 Task: Add a signature Isabelle Ramirez containing With heartfelt thanks and warm wishes, Isabelle Ramirez to email address softage.5@softage.net and add a label Holiday cards
Action: Mouse moved to (971, 57)
Screenshot: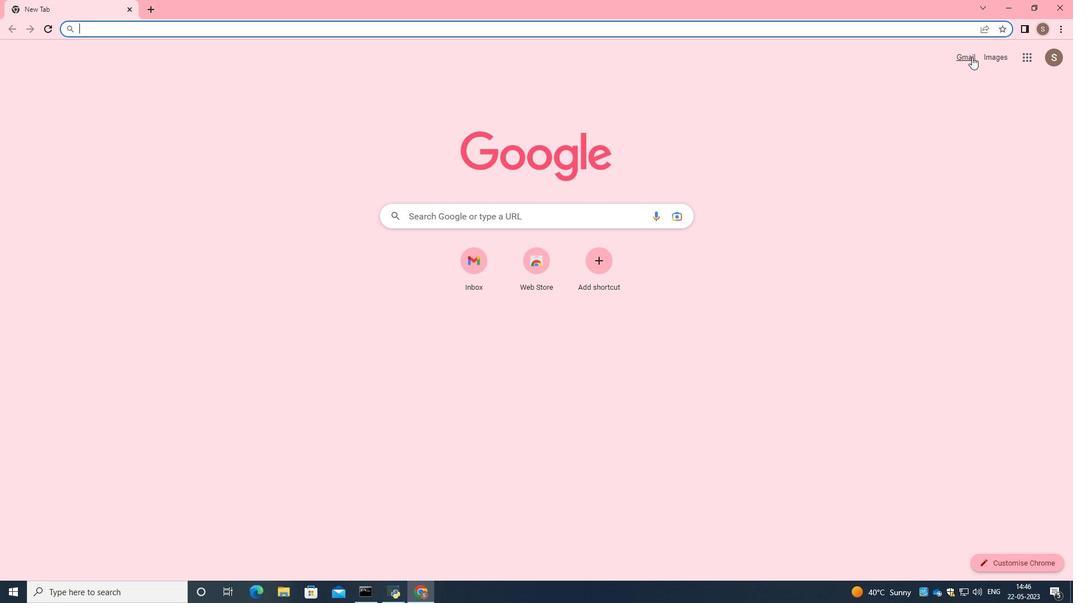 
Action: Mouse pressed left at (971, 57)
Screenshot: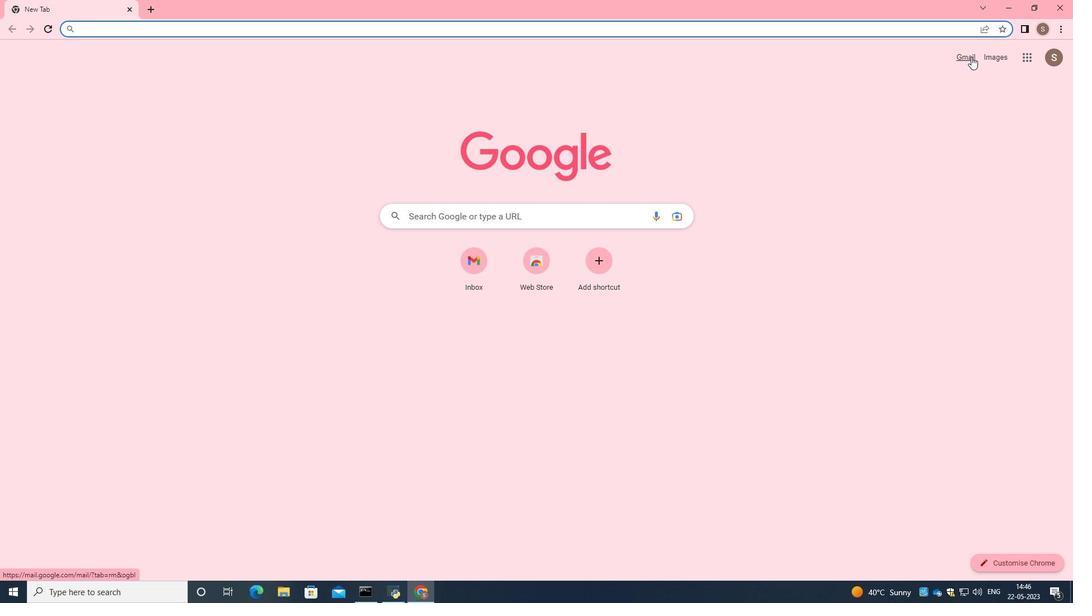 
Action: Mouse moved to (945, 77)
Screenshot: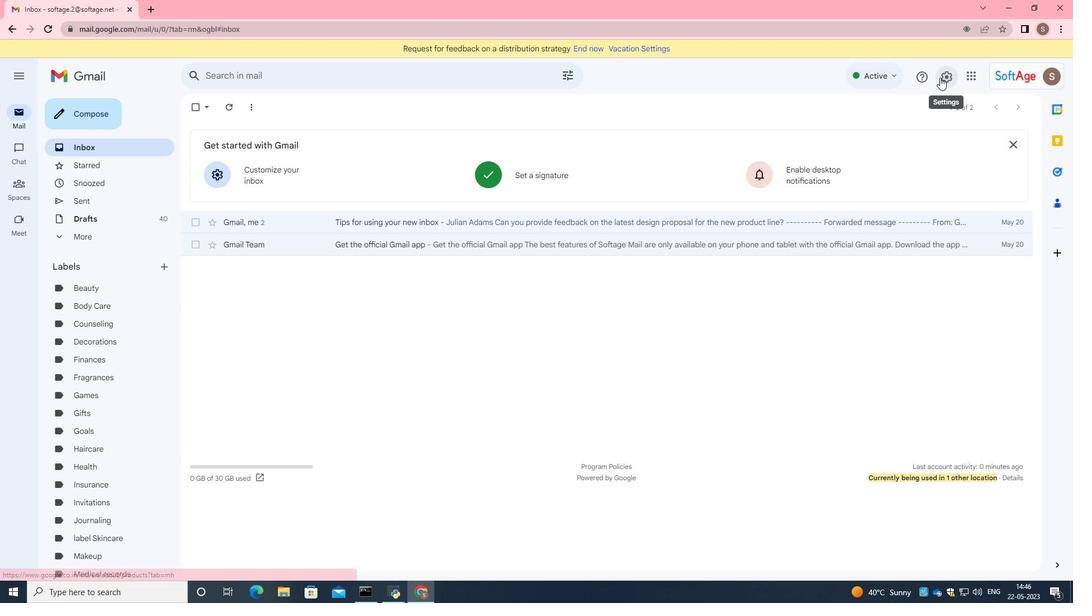 
Action: Mouse pressed left at (945, 77)
Screenshot: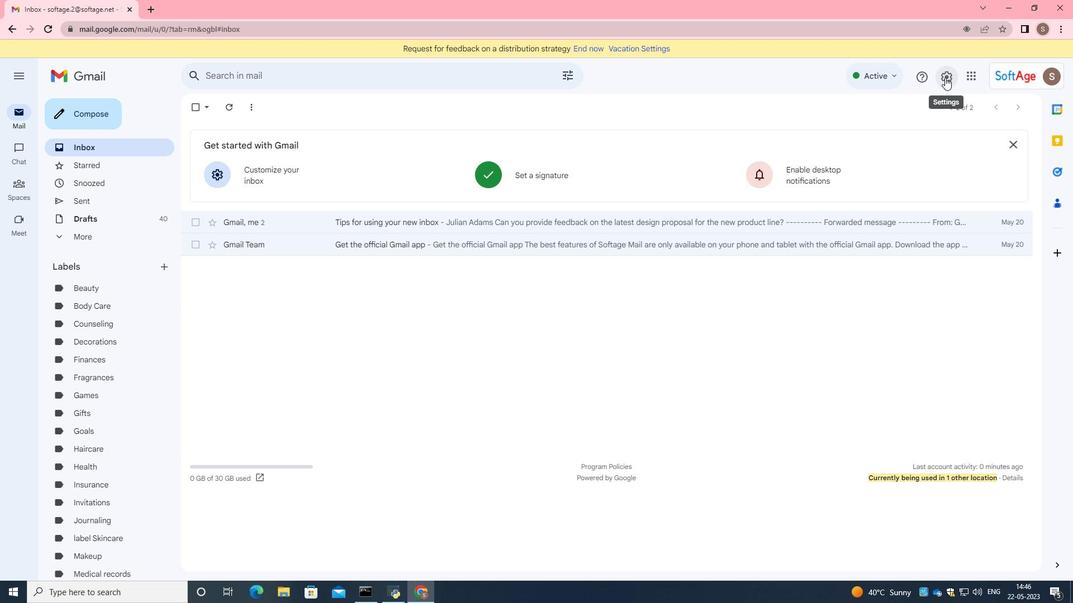 
Action: Mouse moved to (933, 127)
Screenshot: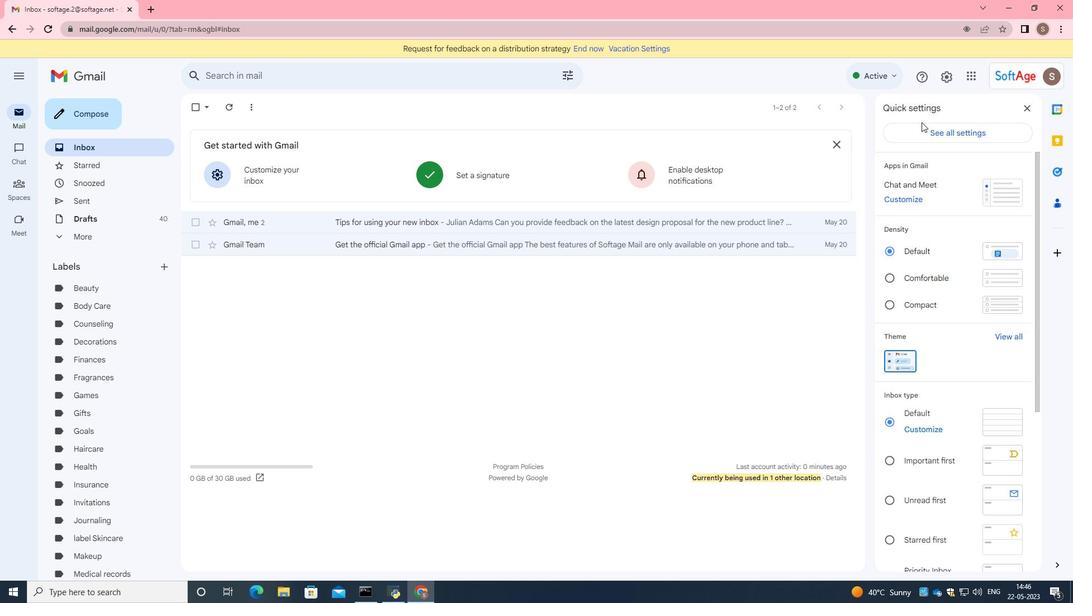 
Action: Mouse pressed left at (933, 127)
Screenshot: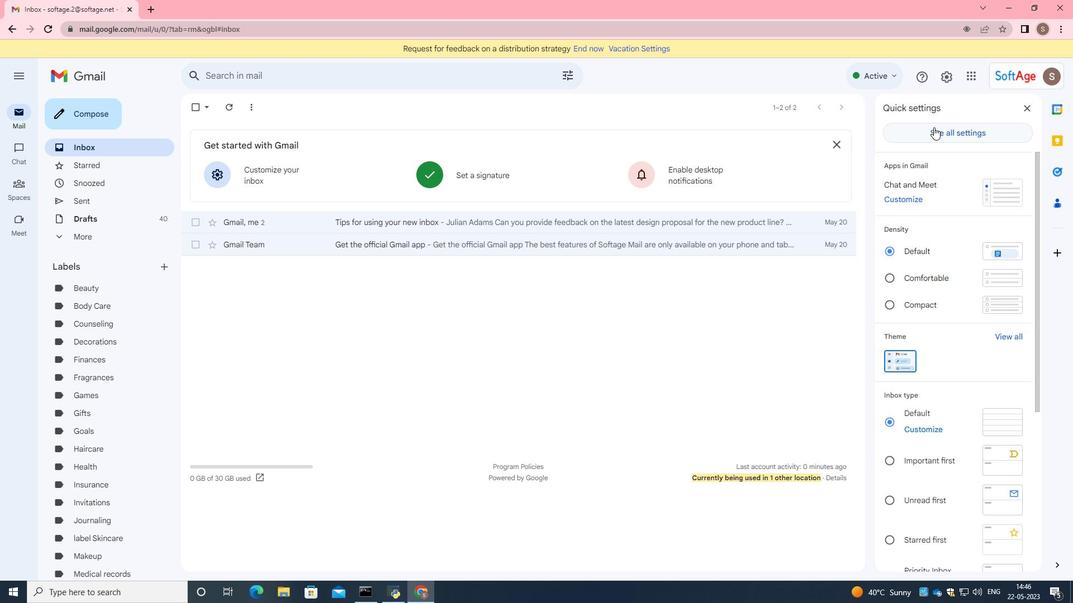 
Action: Mouse moved to (891, 249)
Screenshot: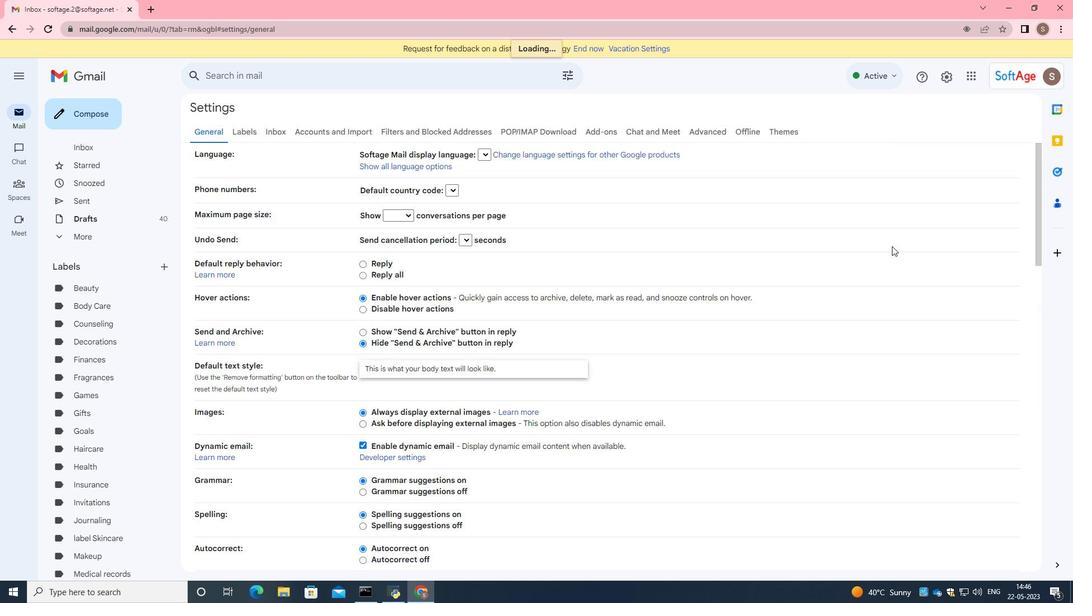 
Action: Mouse scrolled (891, 249) with delta (0, 0)
Screenshot: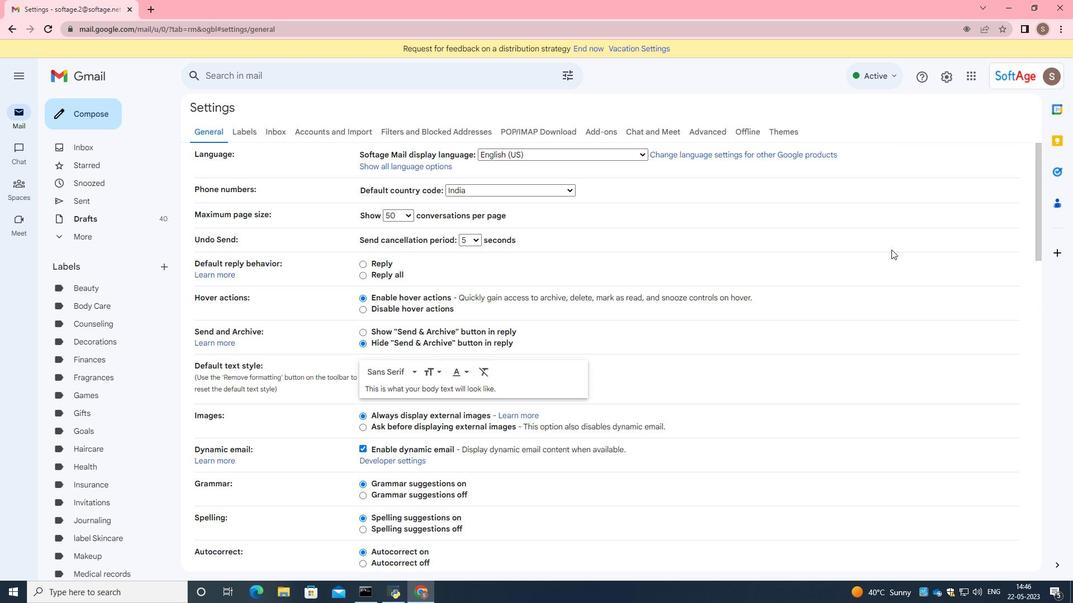 
Action: Mouse scrolled (891, 249) with delta (0, 0)
Screenshot: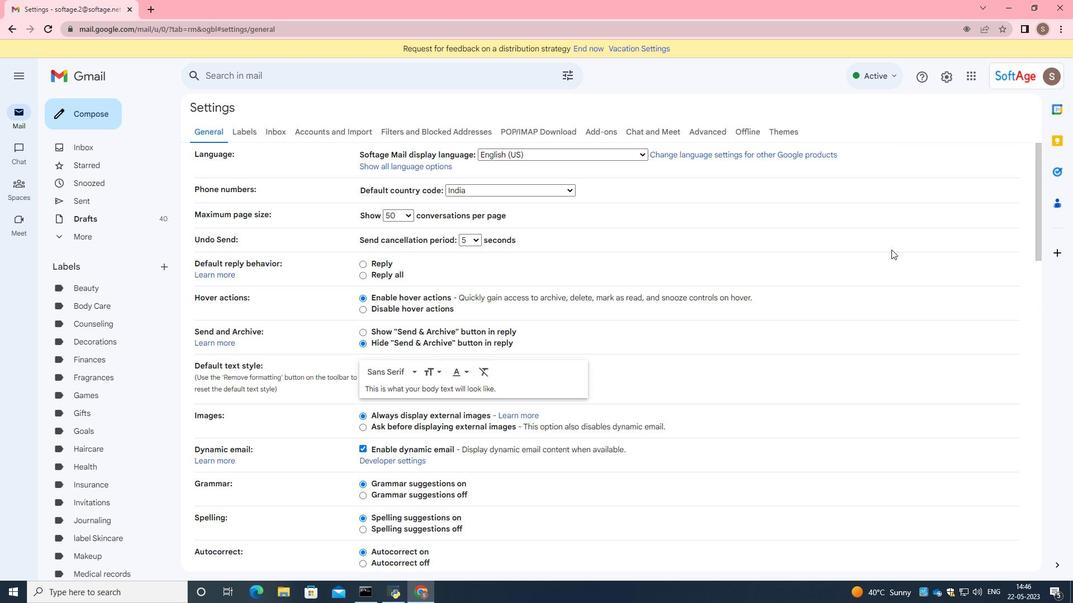 
Action: Mouse scrolled (891, 249) with delta (0, 0)
Screenshot: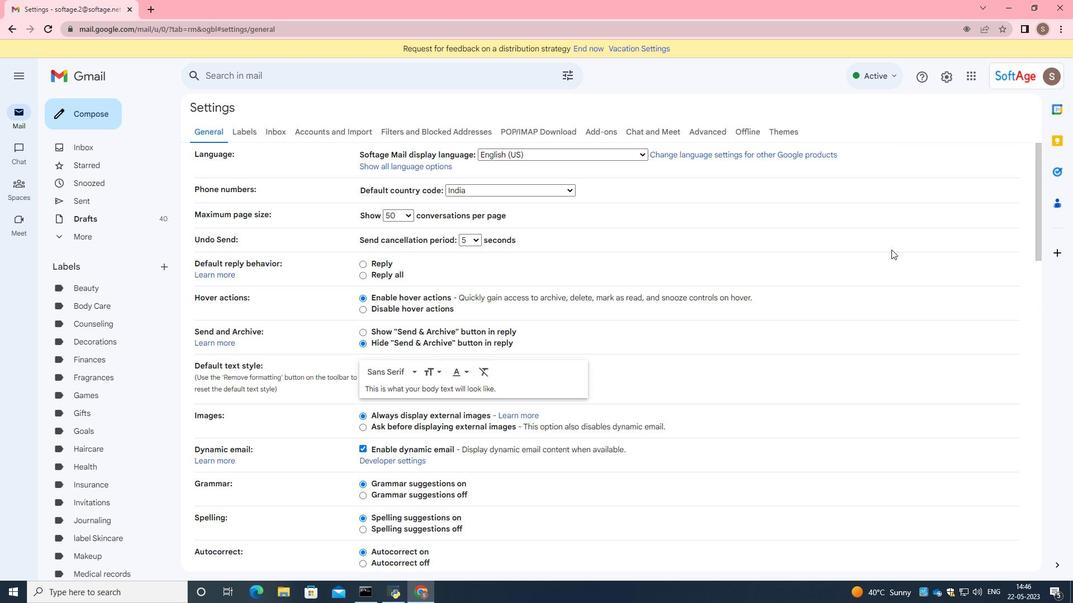 
Action: Mouse scrolled (891, 249) with delta (0, 0)
Screenshot: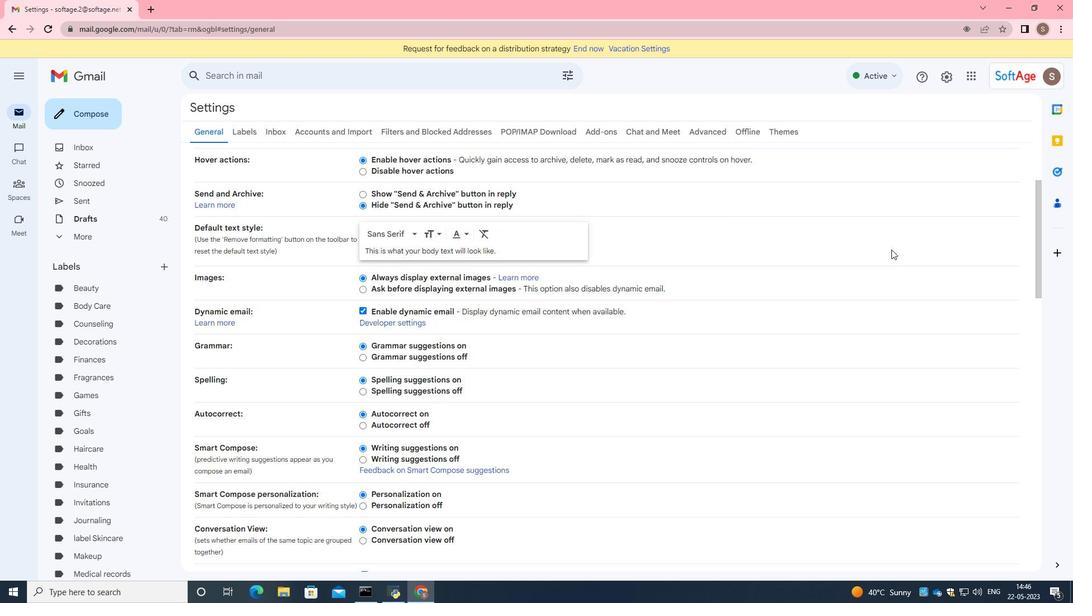 
Action: Mouse scrolled (891, 249) with delta (0, 0)
Screenshot: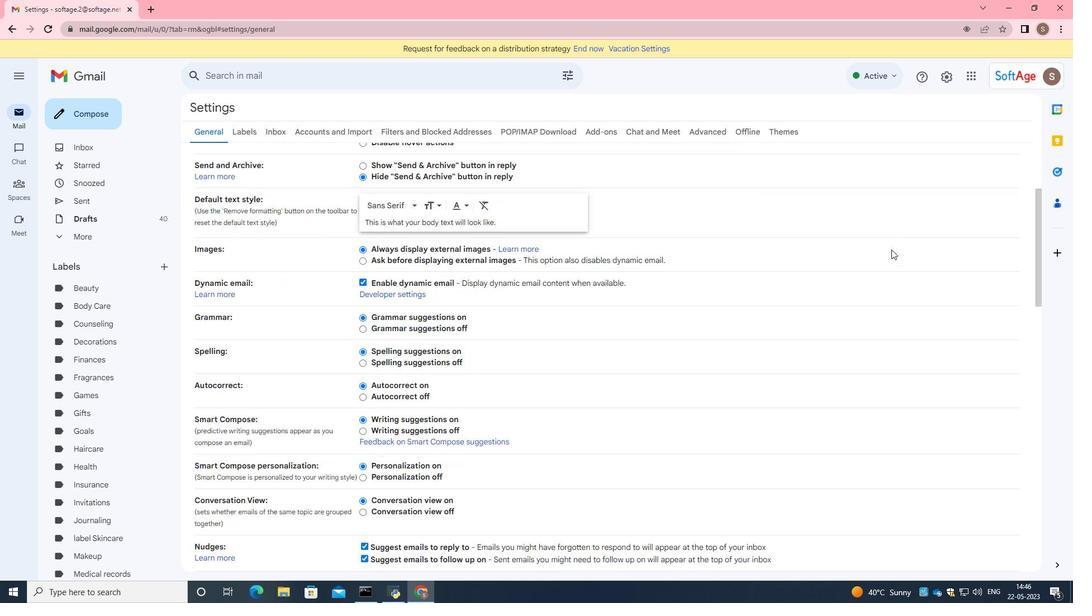 
Action: Mouse scrolled (891, 249) with delta (0, 0)
Screenshot: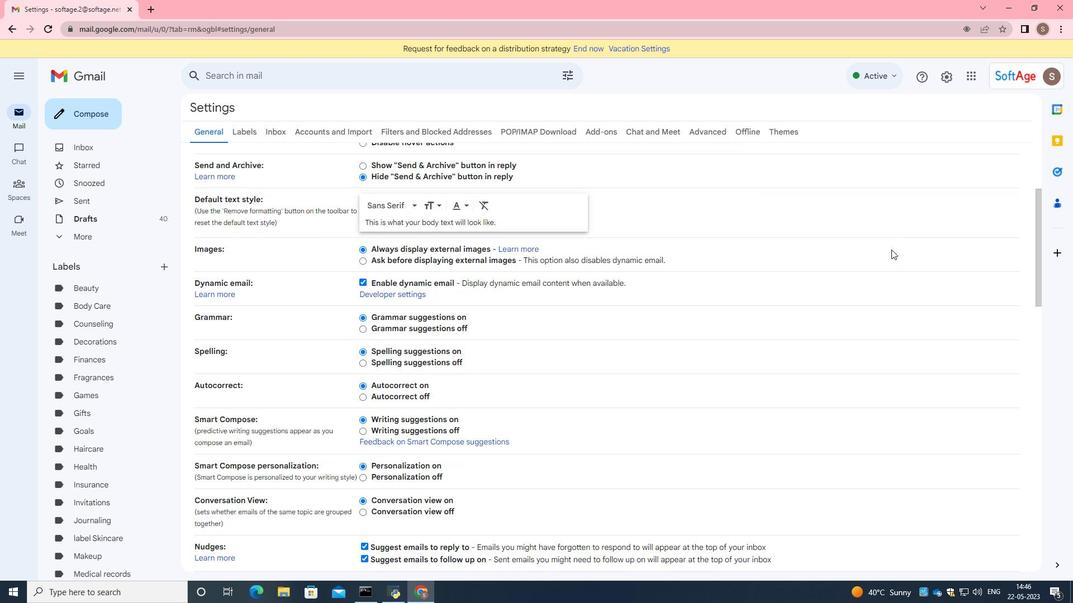
Action: Mouse scrolled (891, 249) with delta (0, 0)
Screenshot: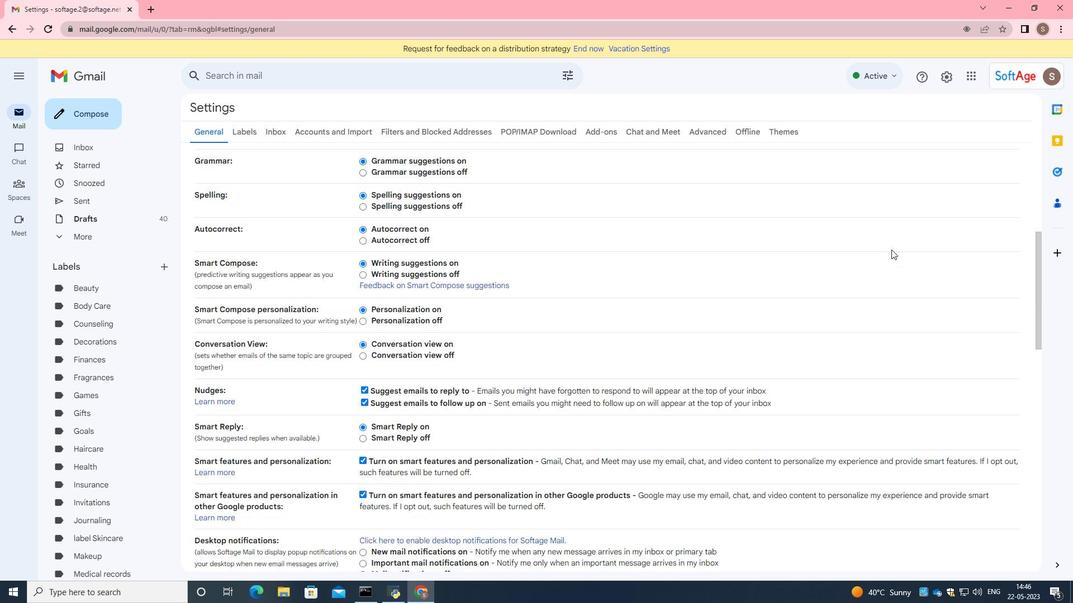 
Action: Mouse scrolled (891, 249) with delta (0, 0)
Screenshot: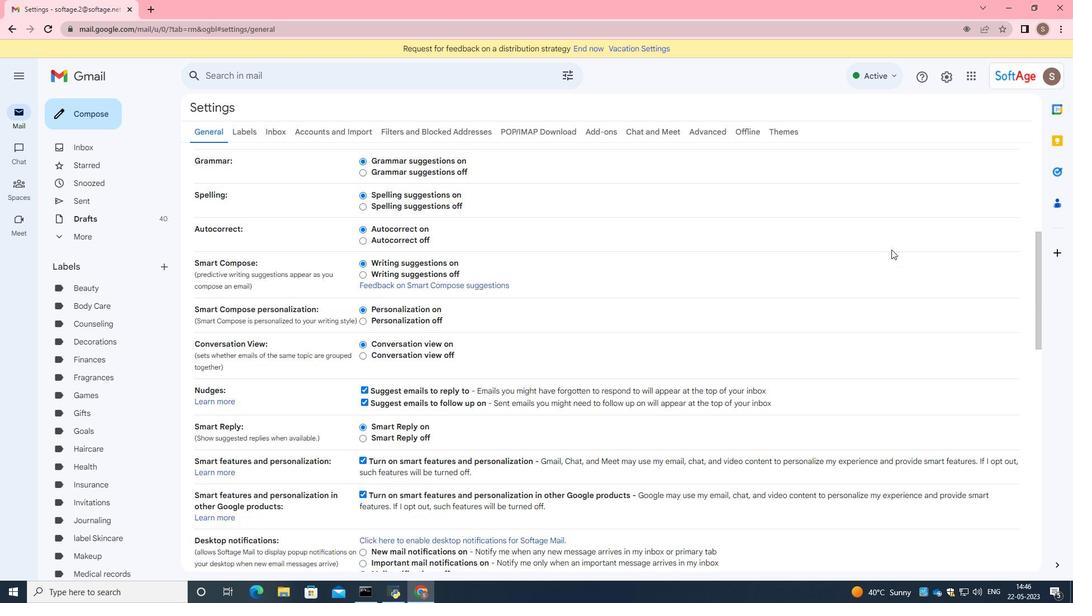 
Action: Mouse scrolled (891, 249) with delta (0, 0)
Screenshot: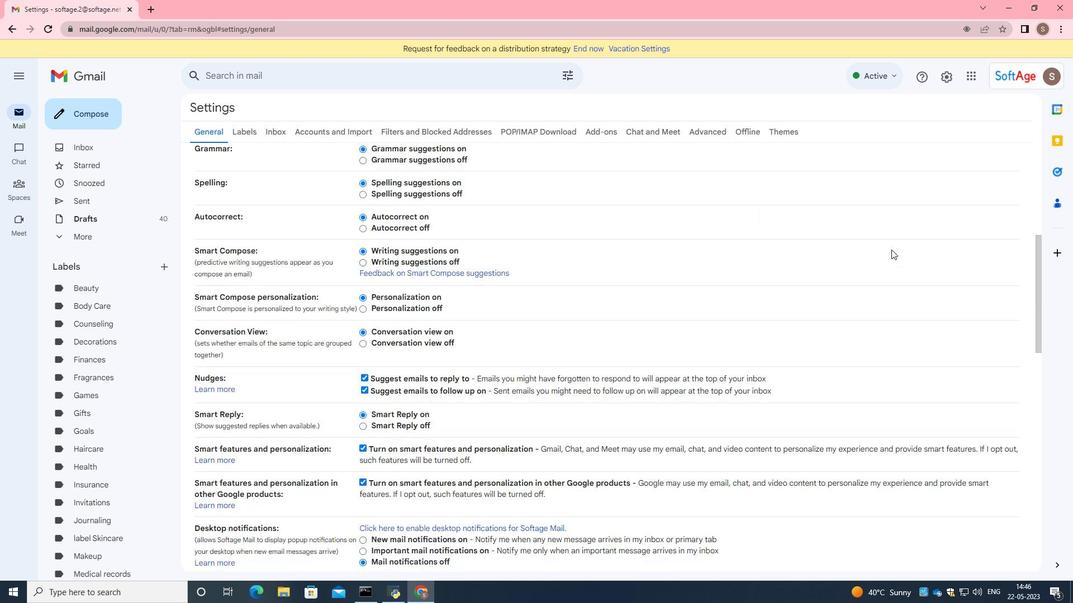 
Action: Mouse scrolled (891, 249) with delta (0, 0)
Screenshot: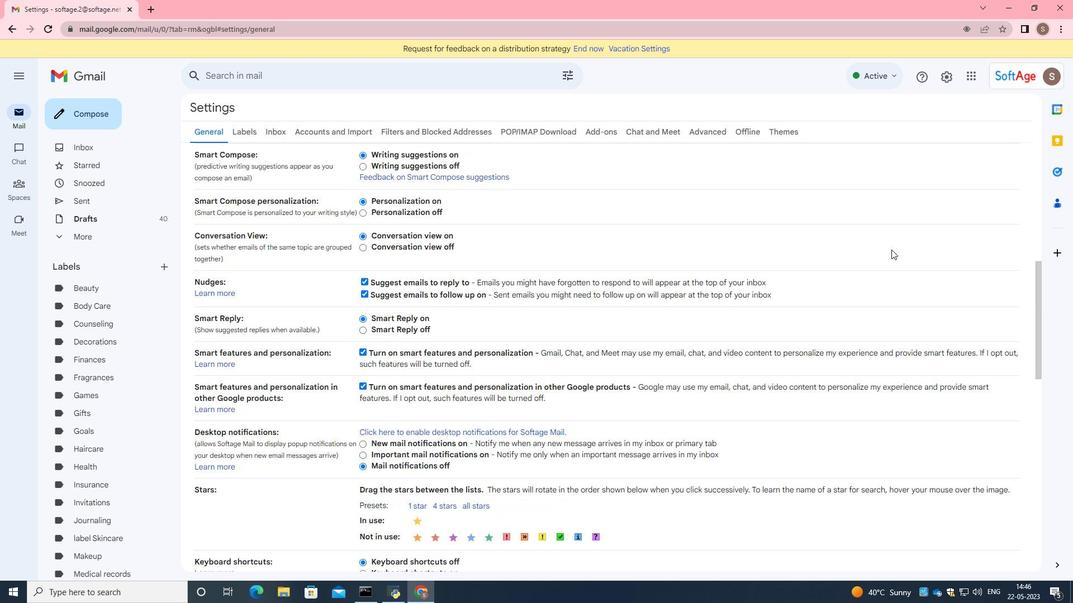 
Action: Mouse scrolled (891, 249) with delta (0, 0)
Screenshot: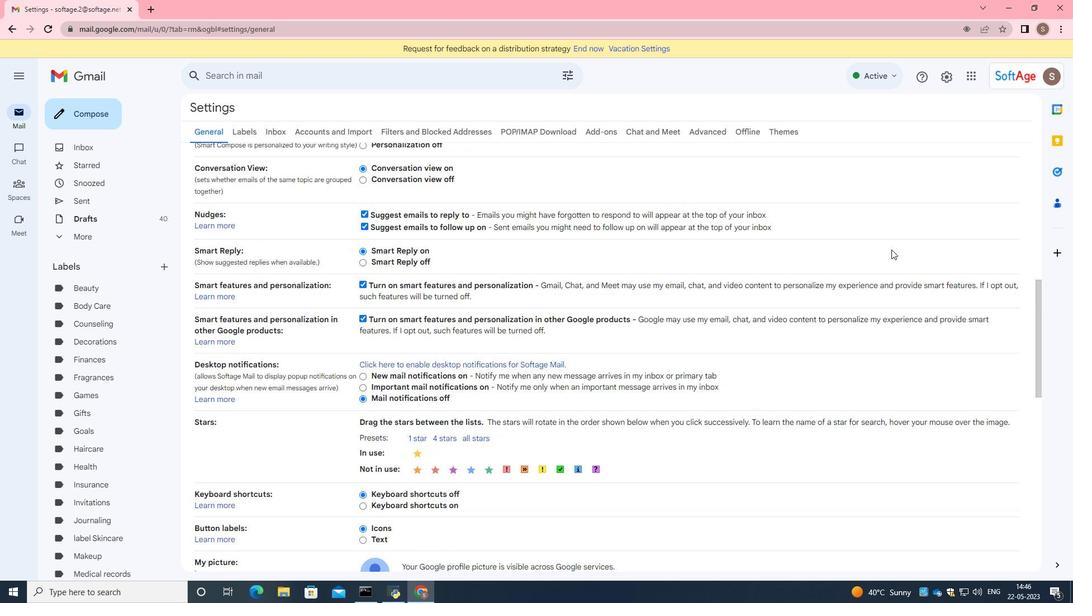 
Action: Mouse scrolled (891, 249) with delta (0, 0)
Screenshot: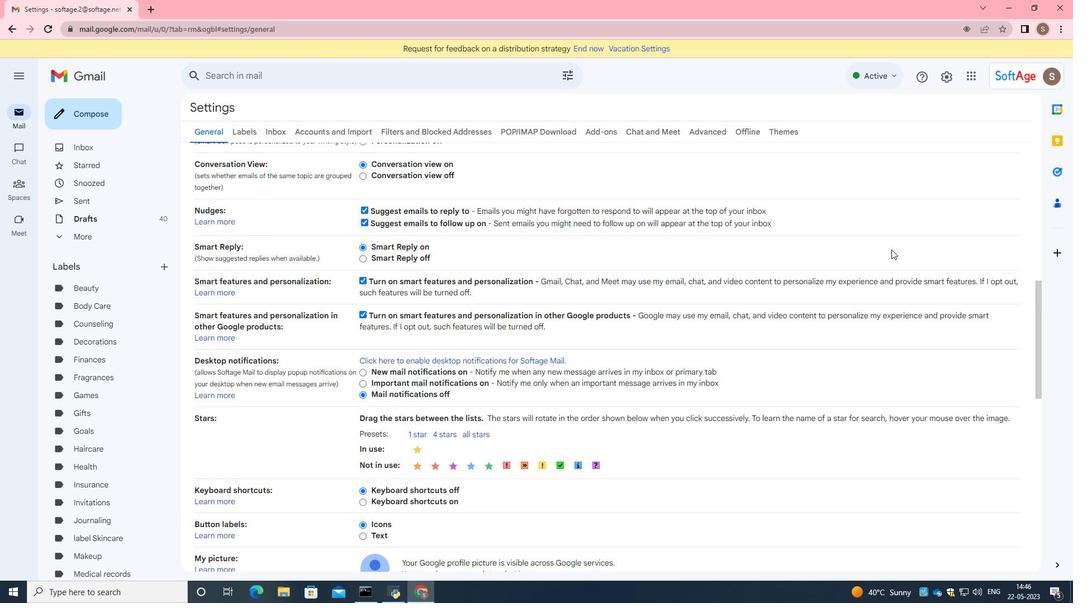 
Action: Mouse moved to (660, 420)
Screenshot: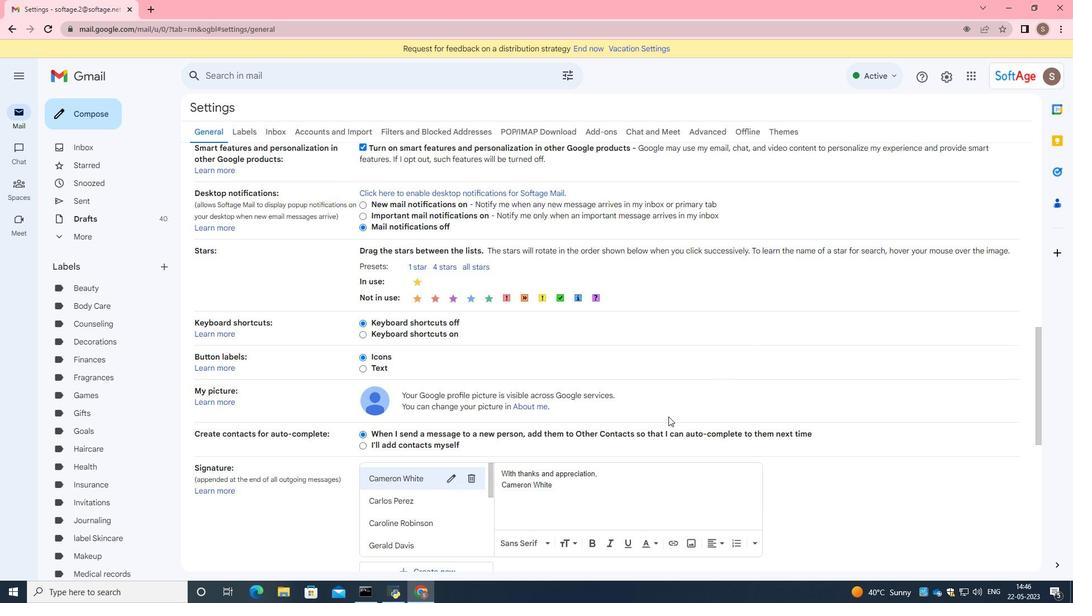 
Action: Mouse scrolled (660, 419) with delta (0, 0)
Screenshot: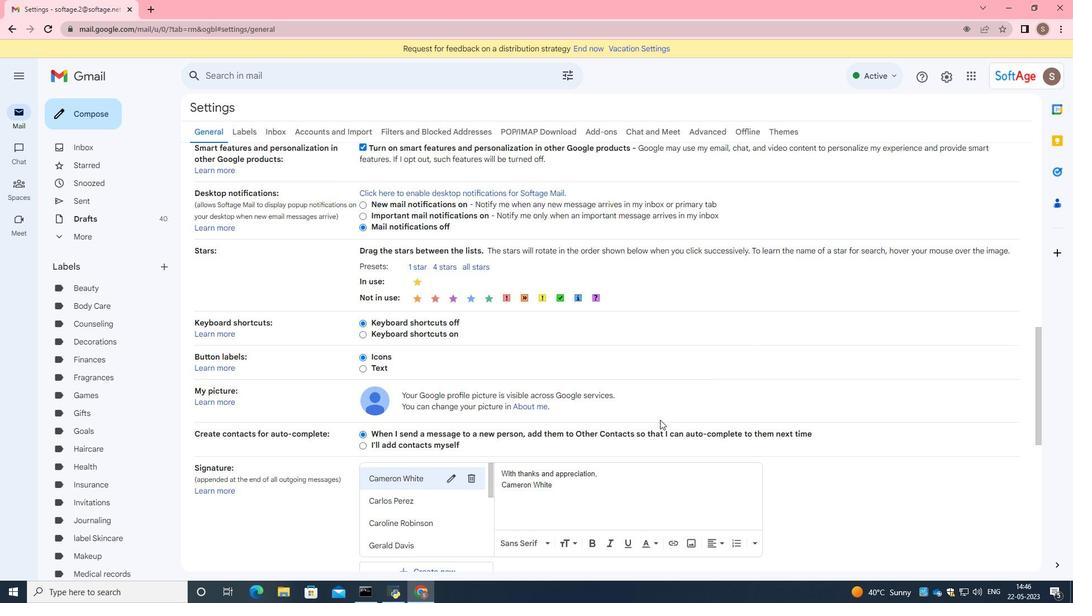 
Action: Mouse scrolled (660, 419) with delta (0, 0)
Screenshot: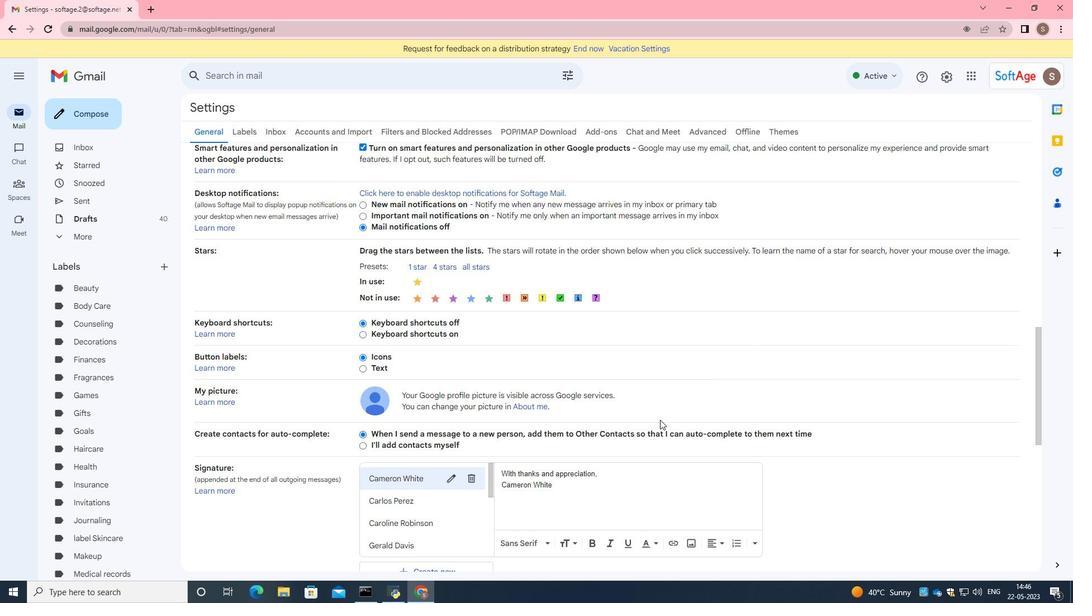 
Action: Mouse scrolled (660, 419) with delta (0, 0)
Screenshot: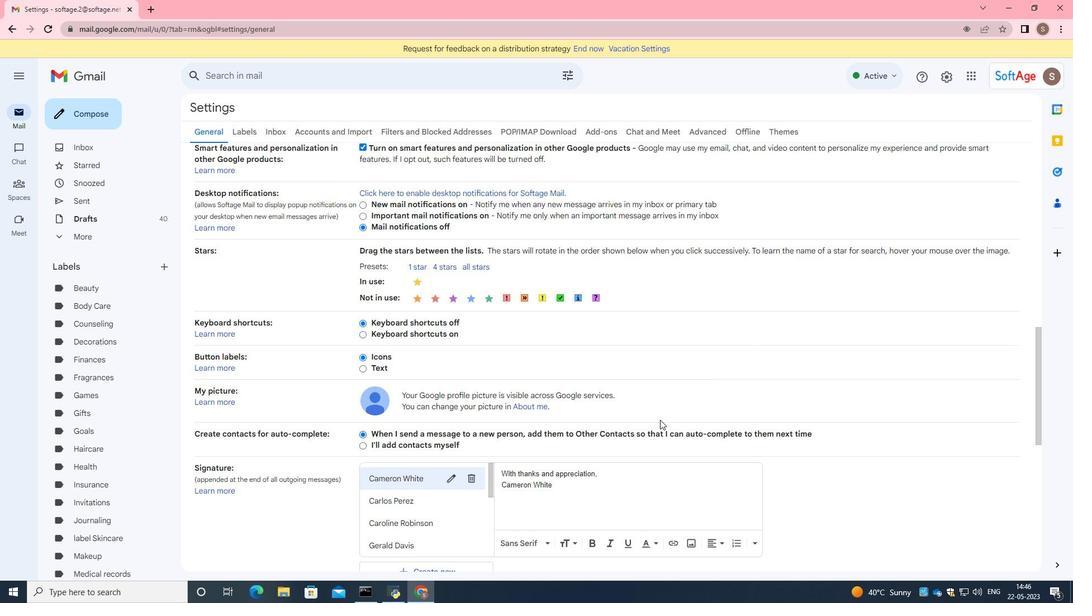 
Action: Mouse moved to (413, 405)
Screenshot: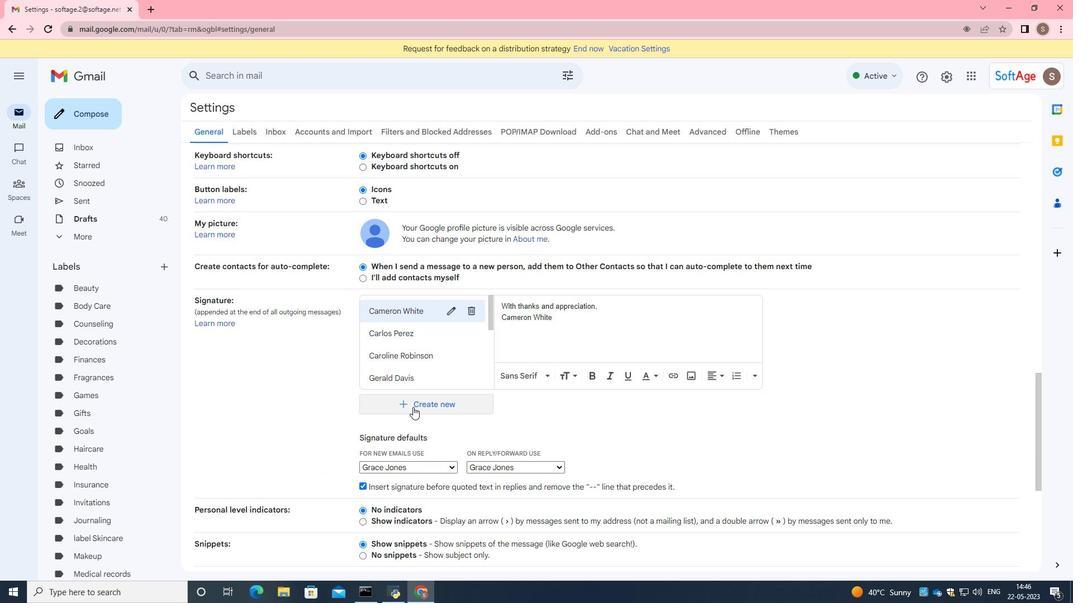 
Action: Mouse pressed left at (413, 405)
Screenshot: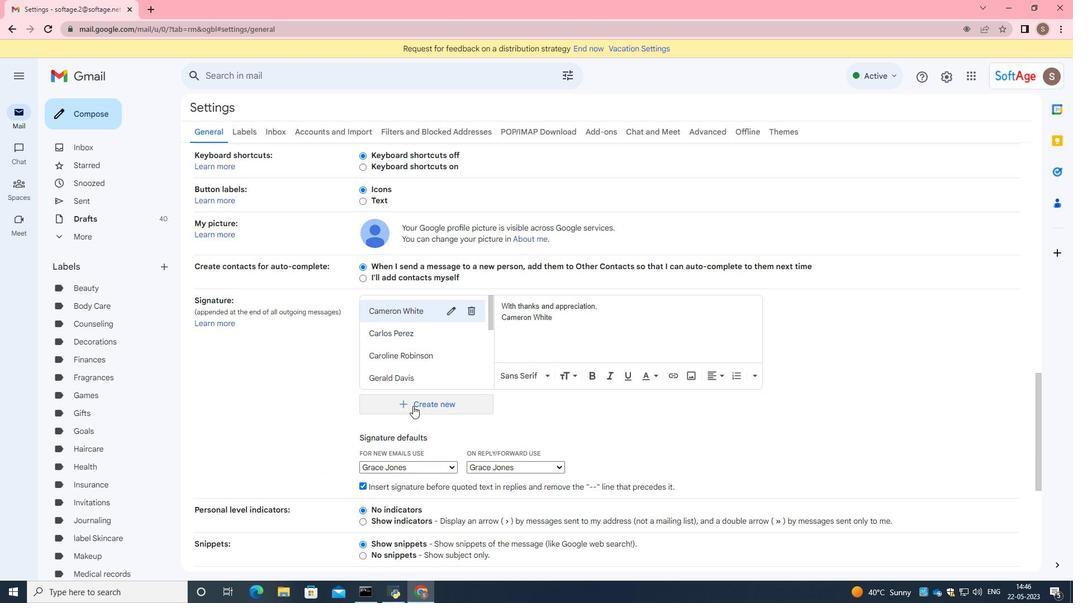 
Action: Mouse moved to (549, 305)
Screenshot: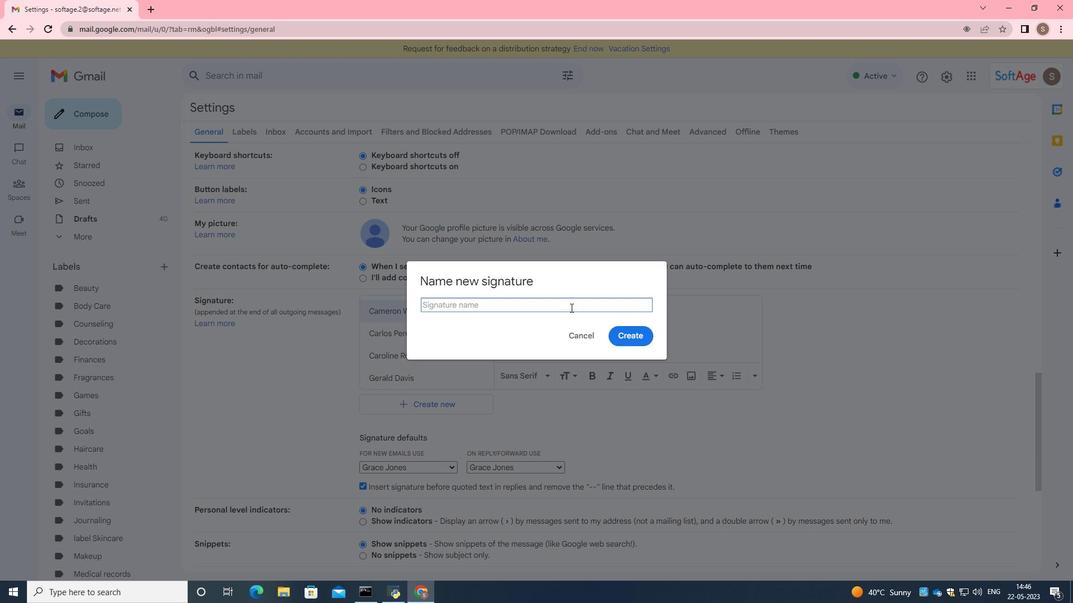 
Action: Key pressed <Key.caps_lock>I<Key.caps_lock>f<Key.backspace>sabelle<Key.space><Key.caps_lock>R<Key.caps_lock>amirez
Screenshot: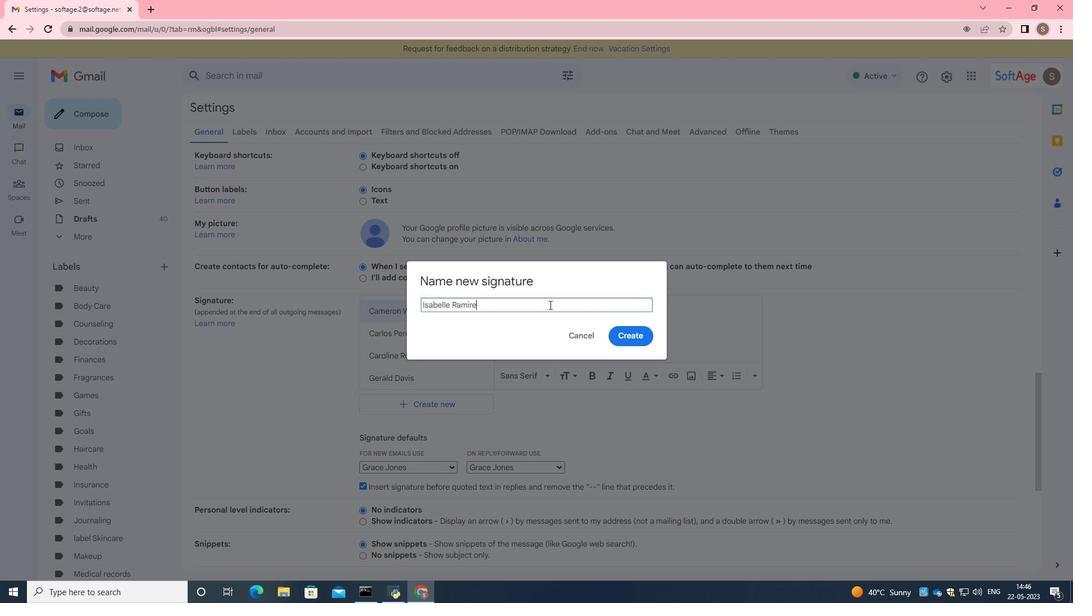 
Action: Mouse moved to (635, 338)
Screenshot: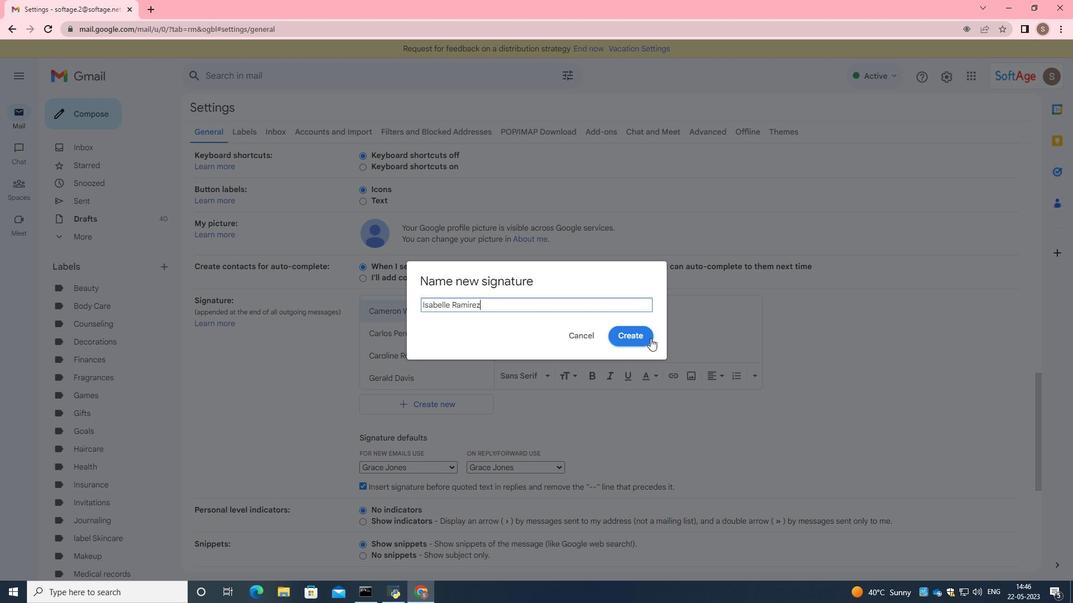
Action: Mouse pressed left at (635, 338)
Screenshot: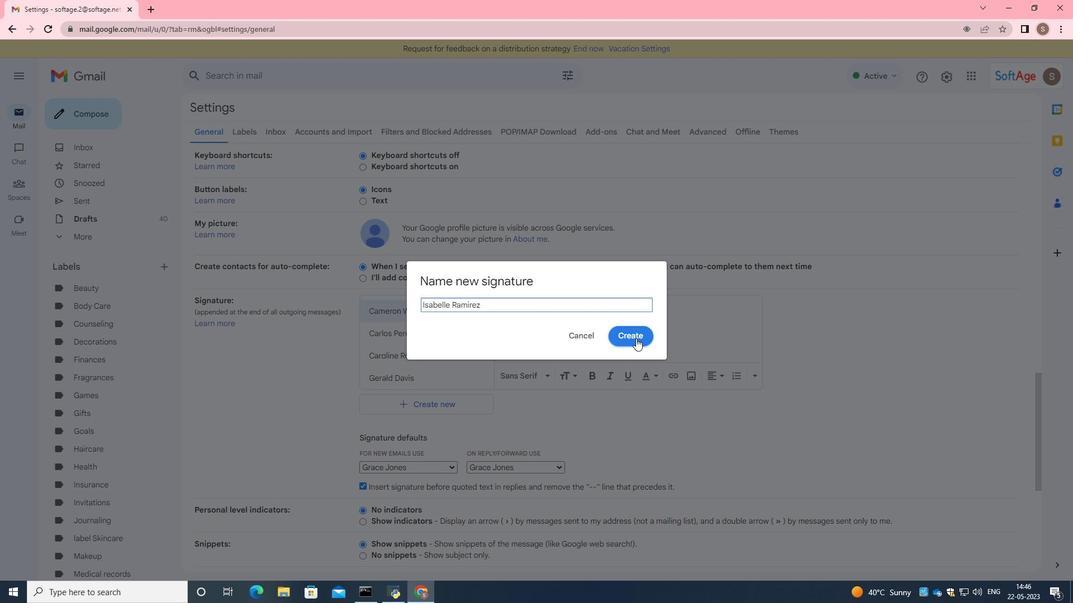 
Action: Mouse moved to (635, 338)
Screenshot: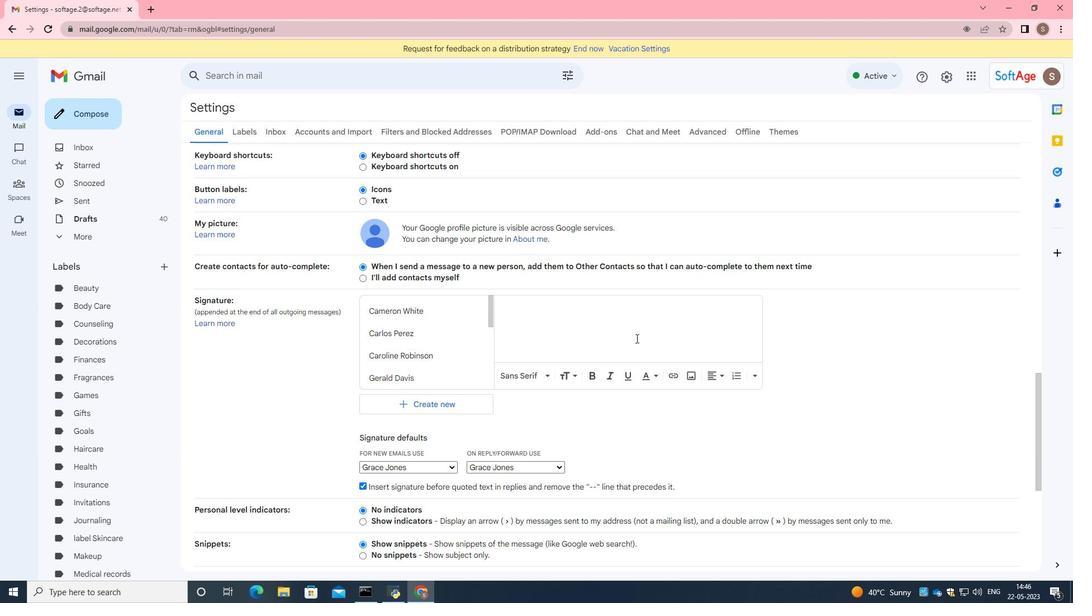
Action: Mouse scrolled (635, 338) with delta (0, 0)
Screenshot: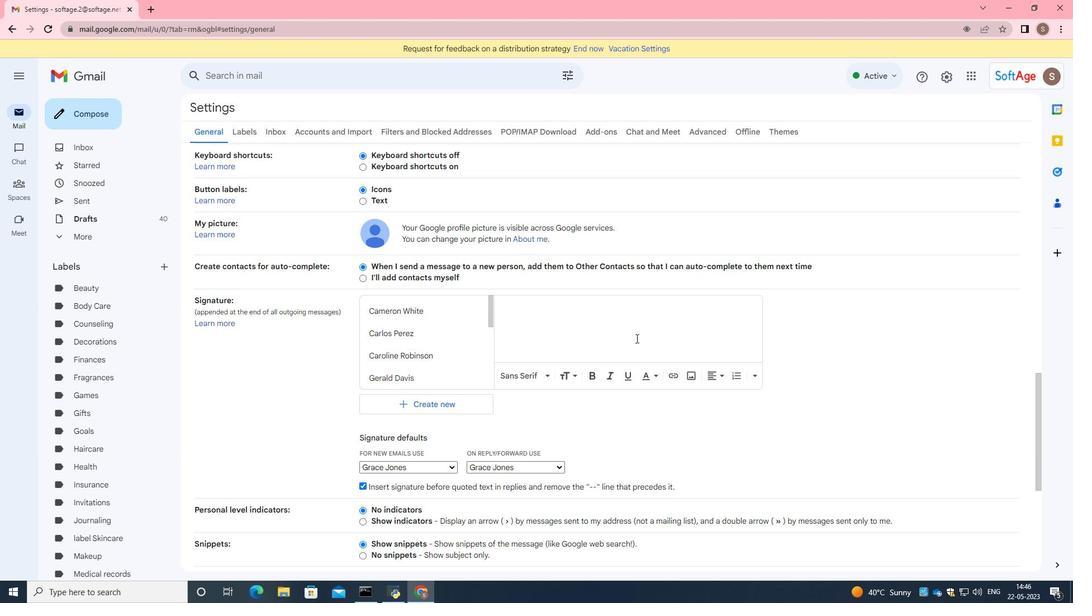 
Action: Mouse moved to (562, 280)
Screenshot: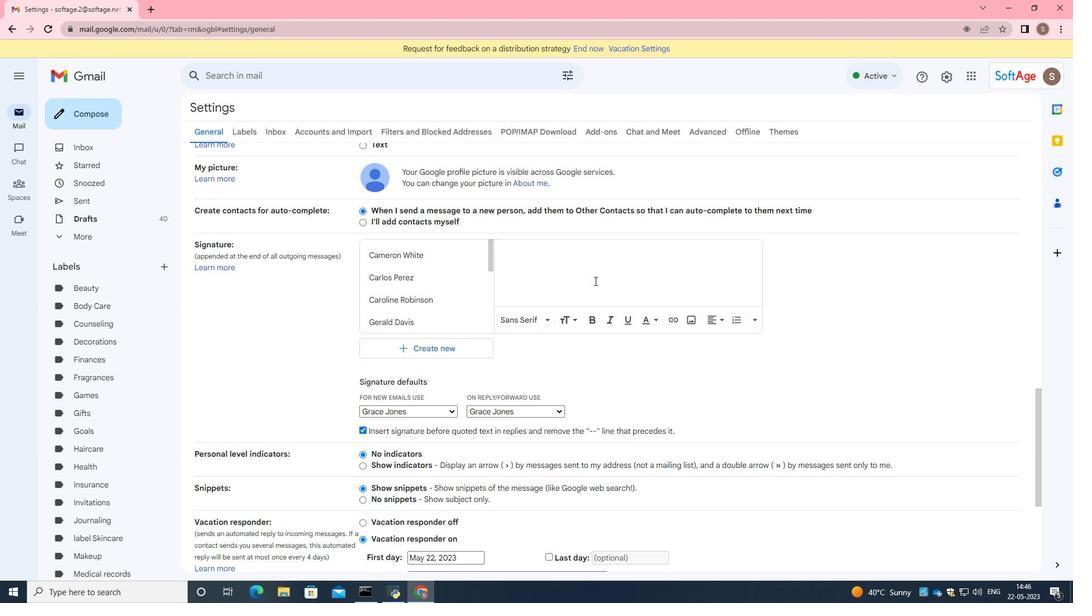 
Action: Mouse pressed left at (562, 280)
Screenshot: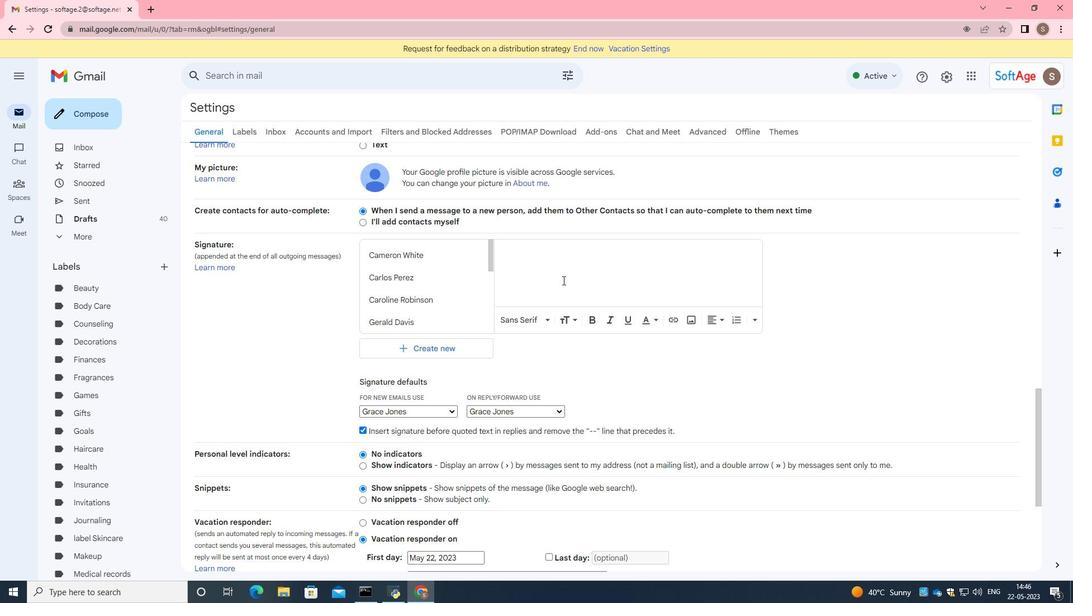 
Action: Key pressed <Key.caps_lock>H<Key.caps_lock>eartfelt<Key.space>thak<Key.backspace>nks<Key.space>and<Key.space>warm<Key.space>wishe,<Key.enter><Key.caps_lock>I<Key.caps_lock>sabelle<Key.space><Key.caps_lock>R<Key.caps_lock>amirez
Screenshot: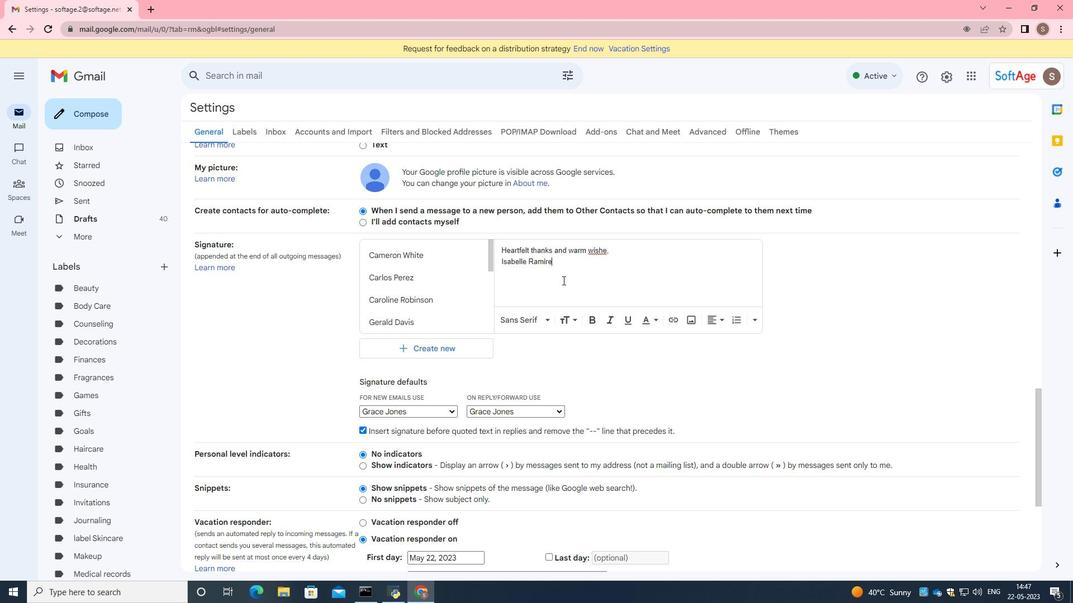 
Action: Mouse scrolled (562, 279) with delta (0, 0)
Screenshot: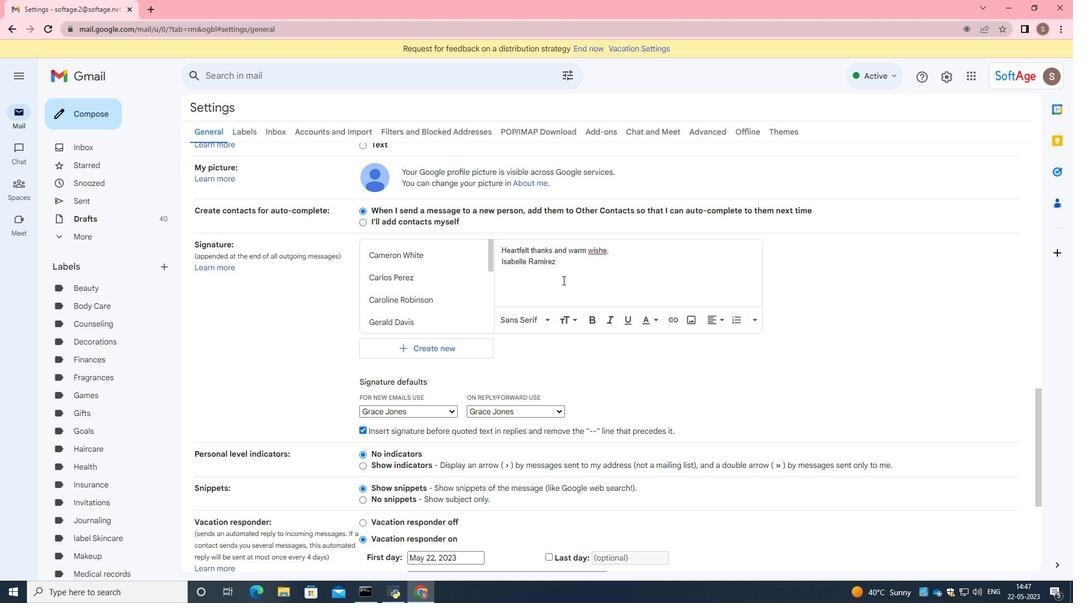 
Action: Mouse scrolled (562, 279) with delta (0, 0)
Screenshot: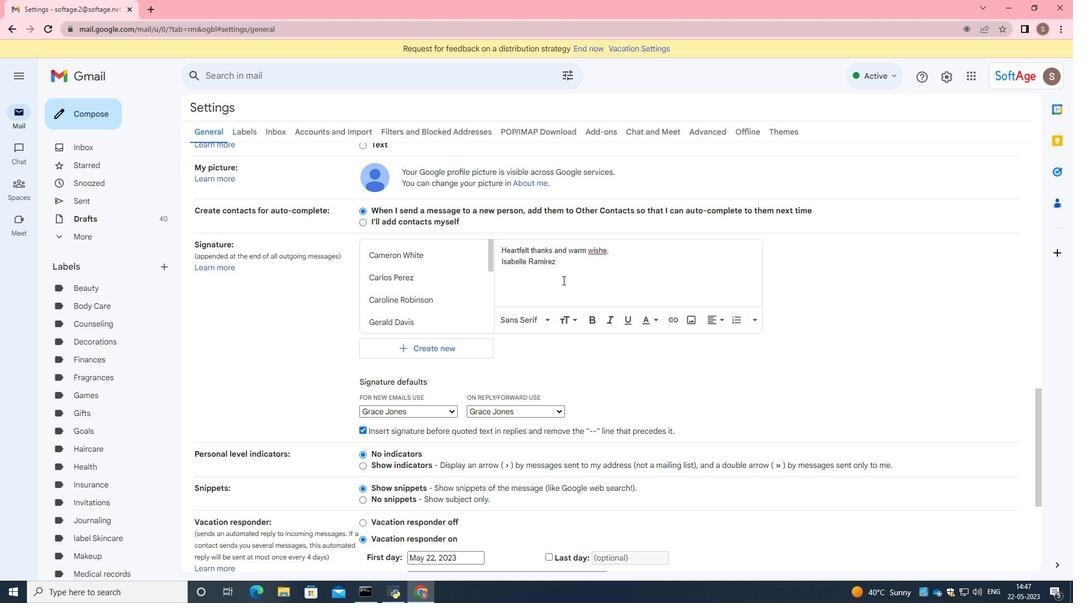 
Action: Mouse scrolled (562, 279) with delta (0, 0)
Screenshot: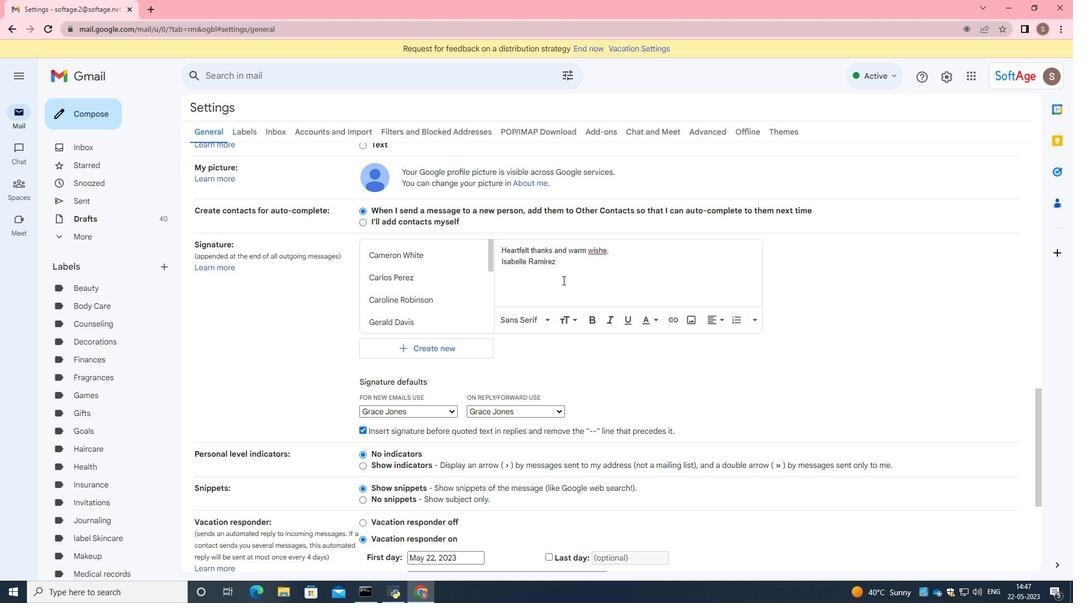 
Action: Mouse scrolled (562, 279) with delta (0, 0)
Screenshot: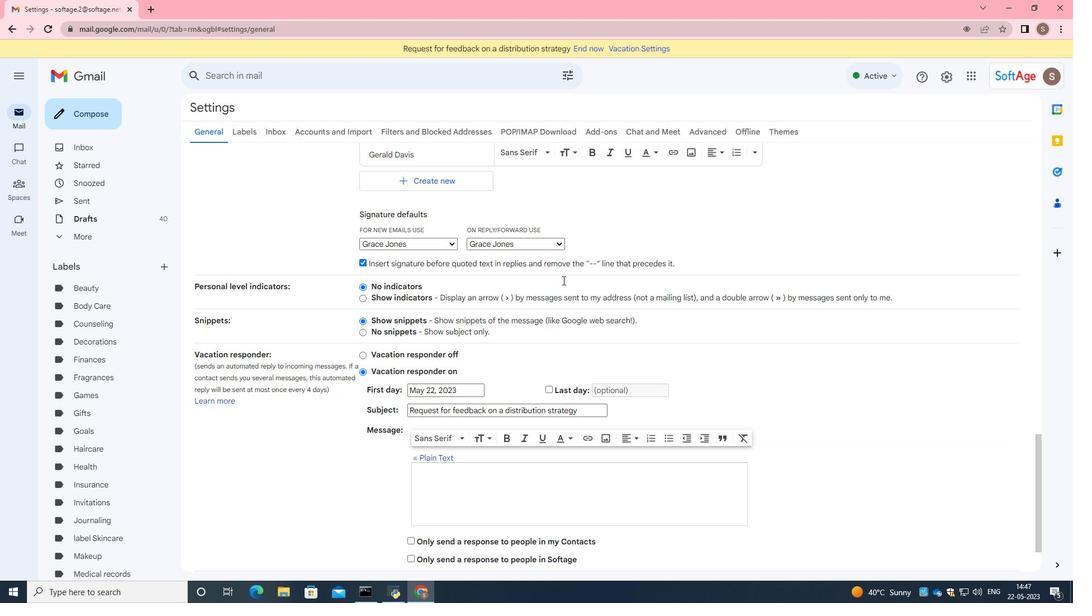 
Action: Mouse scrolled (562, 279) with delta (0, 0)
Screenshot: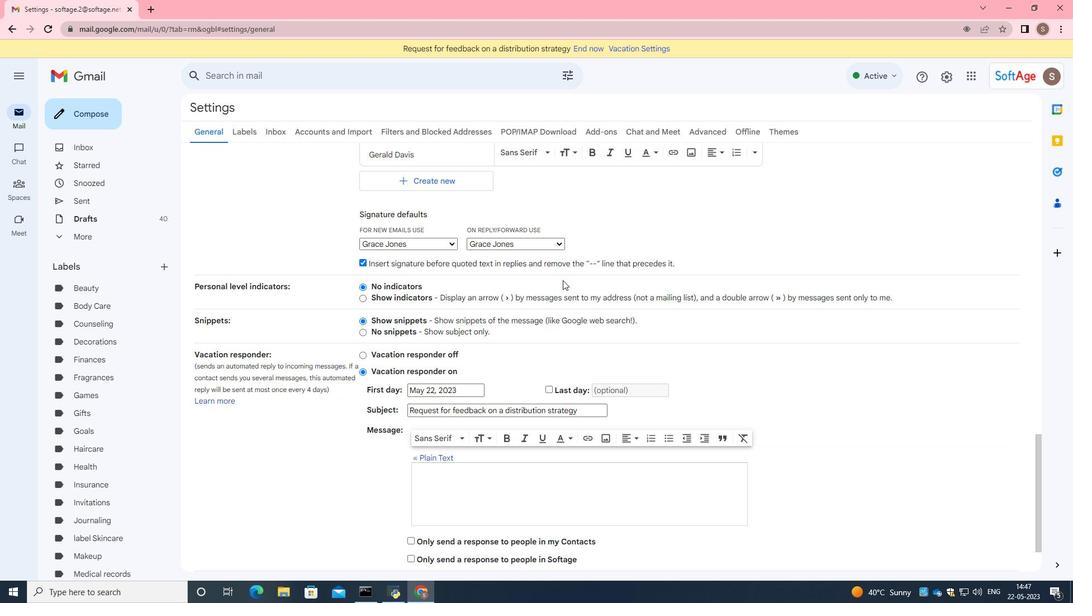 
Action: Mouse scrolled (562, 279) with delta (0, 0)
Screenshot: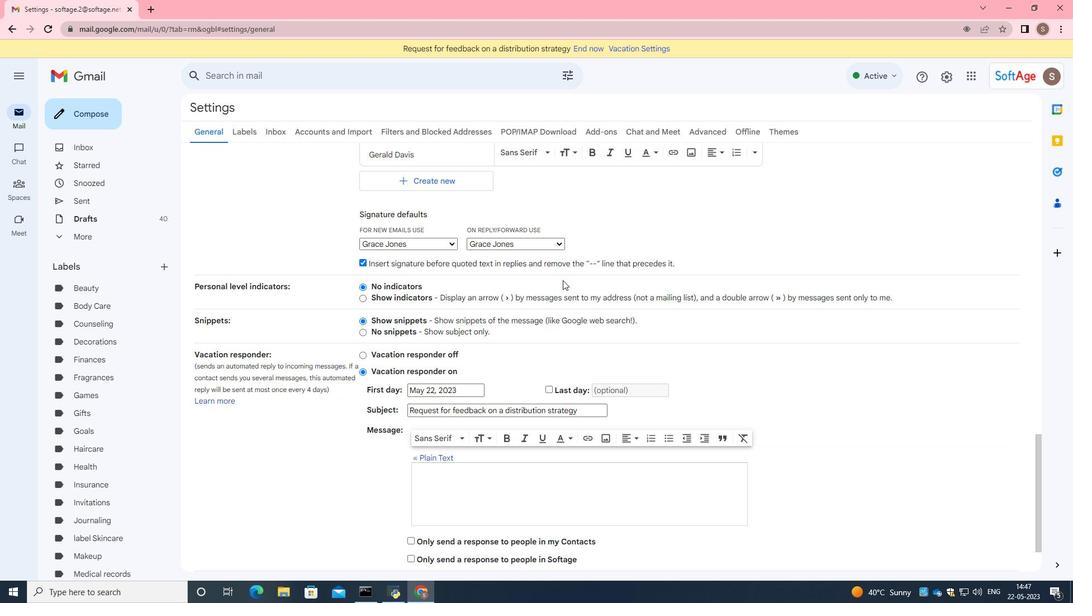 
Action: Mouse scrolled (562, 279) with delta (0, 0)
Screenshot: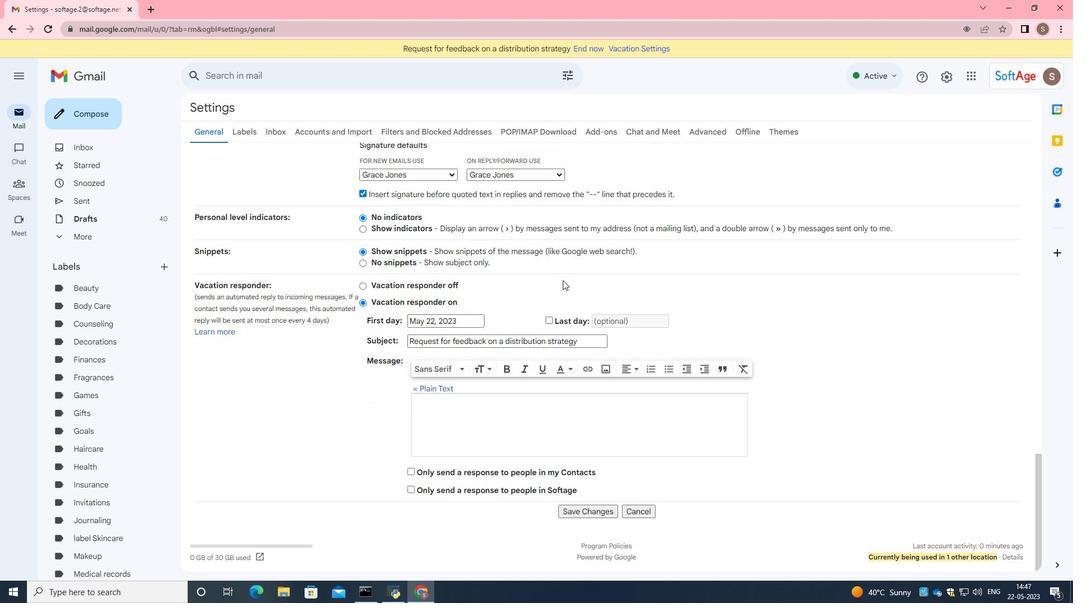
Action: Mouse scrolled (562, 279) with delta (0, 0)
Screenshot: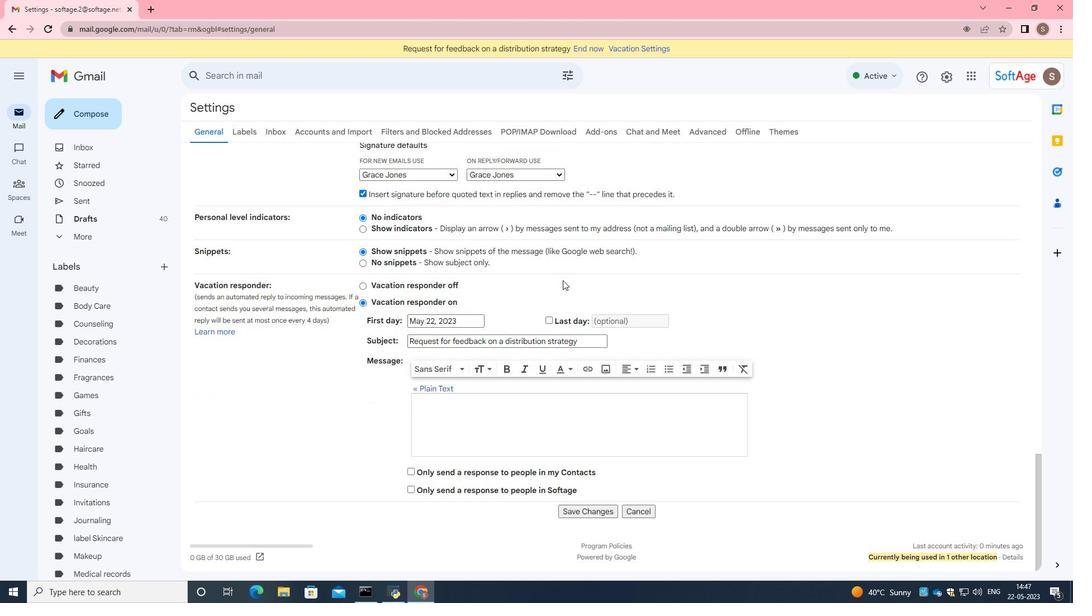 
Action: Mouse moved to (587, 518)
Screenshot: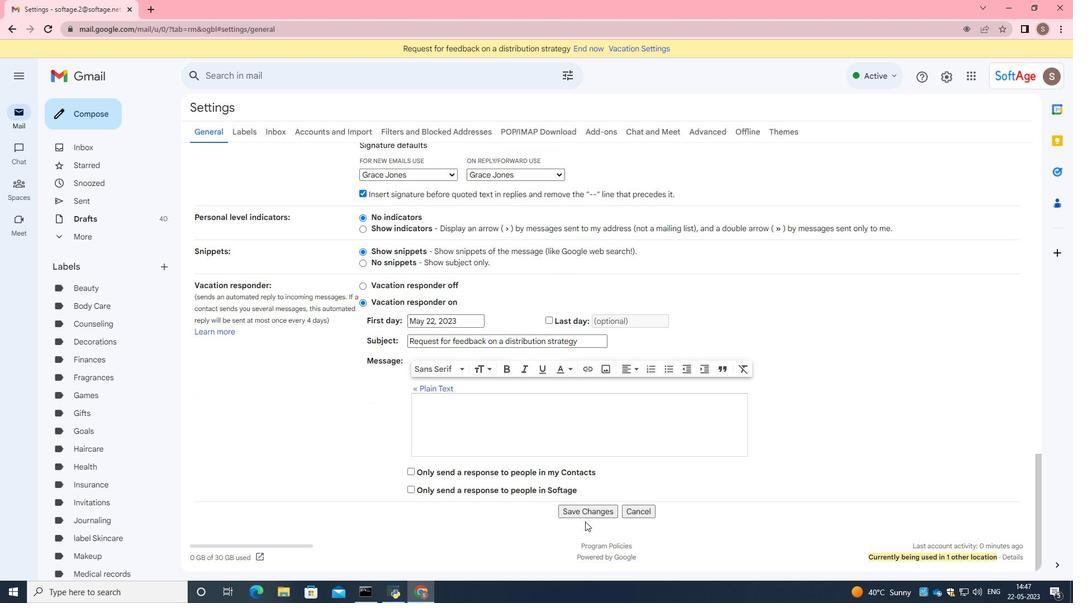 
Action: Mouse pressed left at (587, 518)
Screenshot: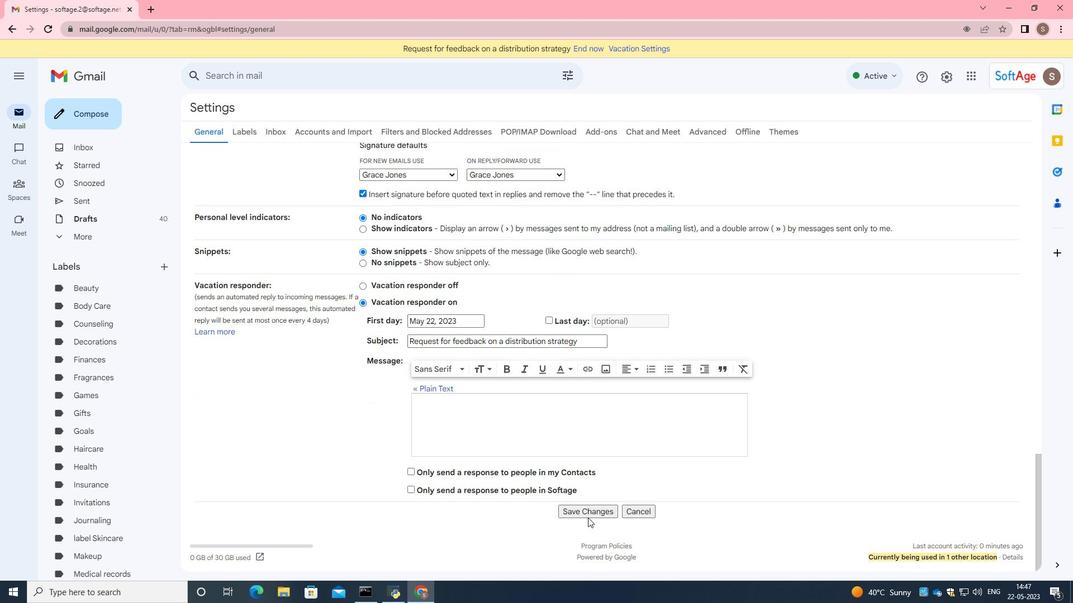 
Action: Mouse moved to (85, 108)
Screenshot: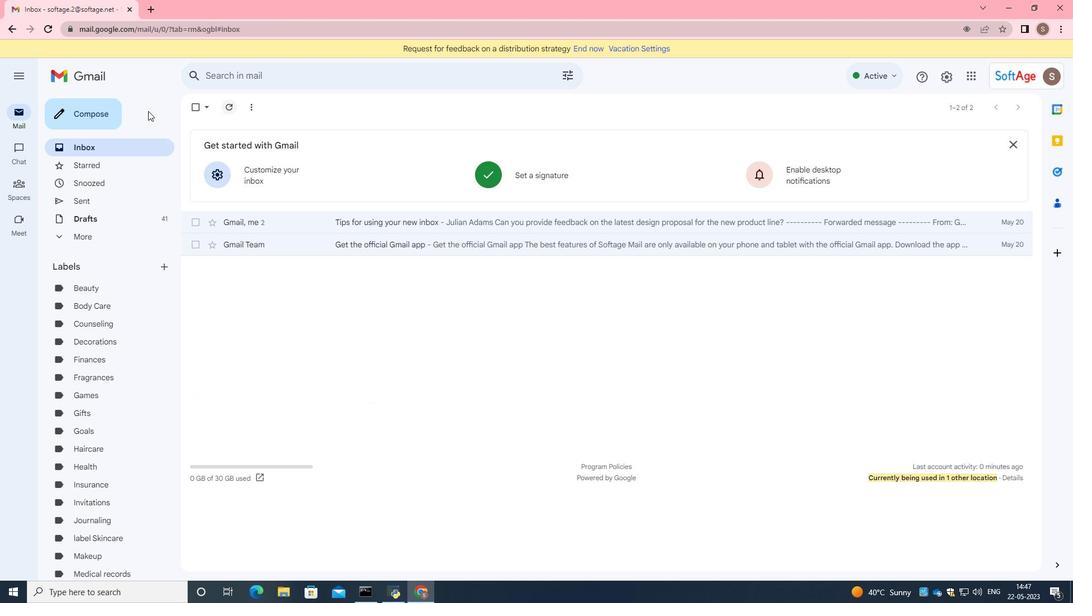 
Action: Mouse pressed left at (85, 108)
Screenshot: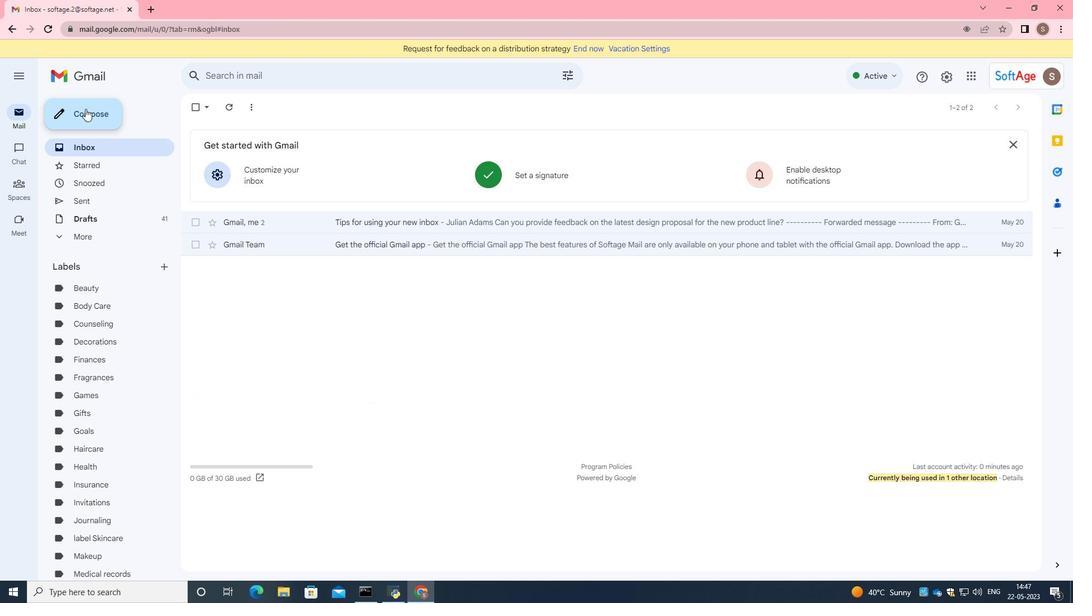 
Action: Mouse moved to (729, 263)
Screenshot: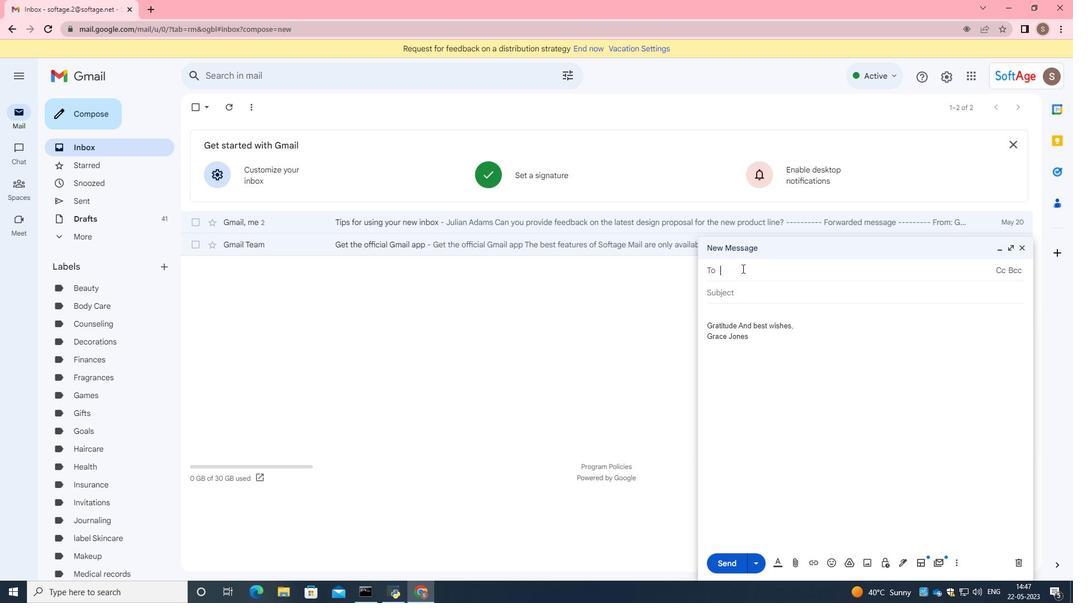 
Action: Key pressed softage.5<Key.shift>@softage.net
Screenshot: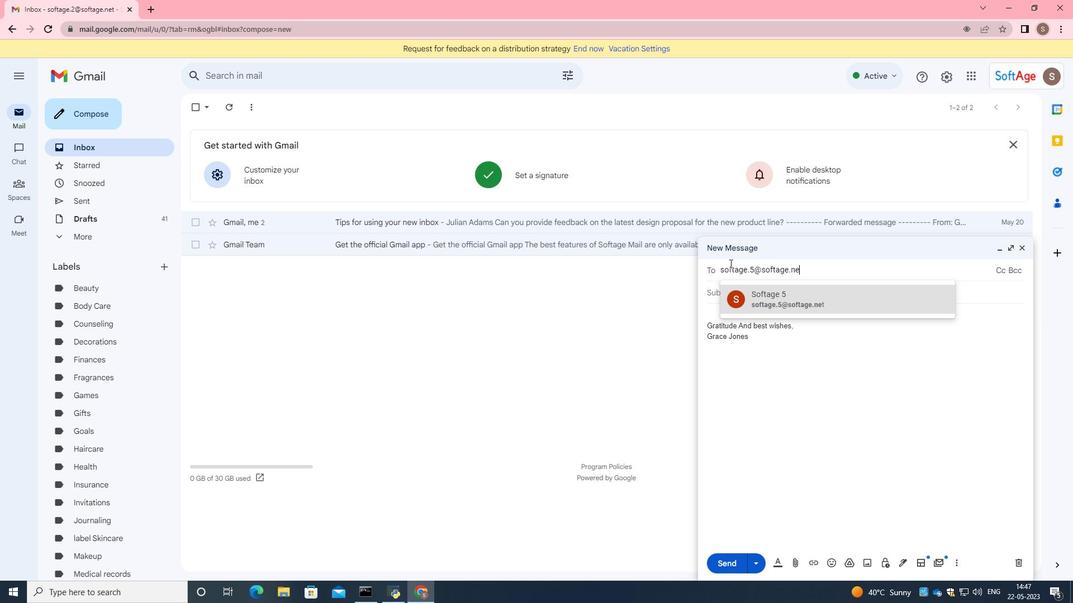 
Action: Mouse moved to (794, 295)
Screenshot: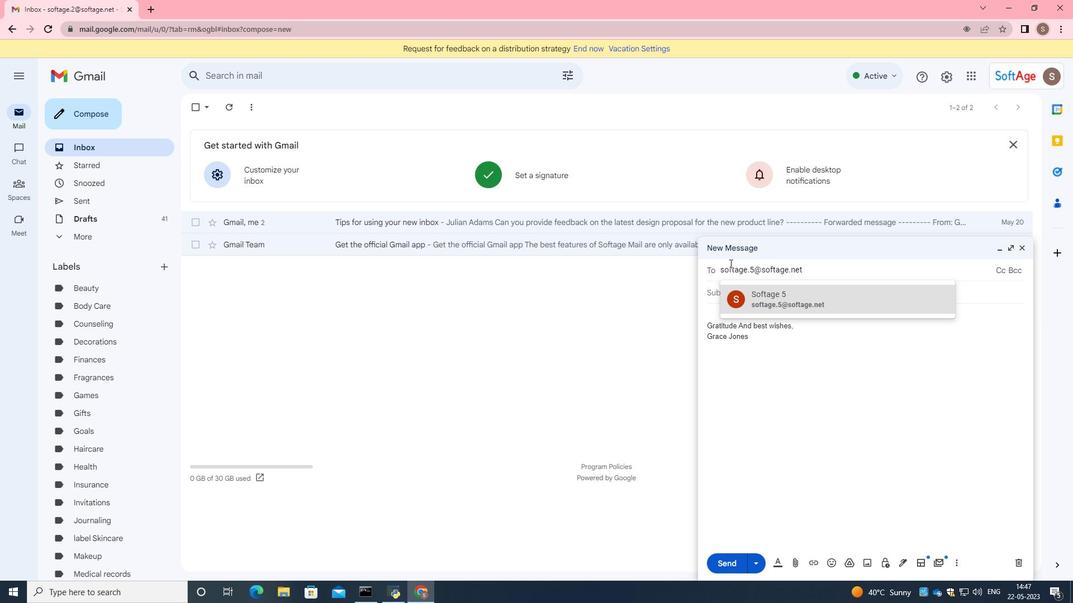 
Action: Mouse pressed left at (794, 295)
Screenshot: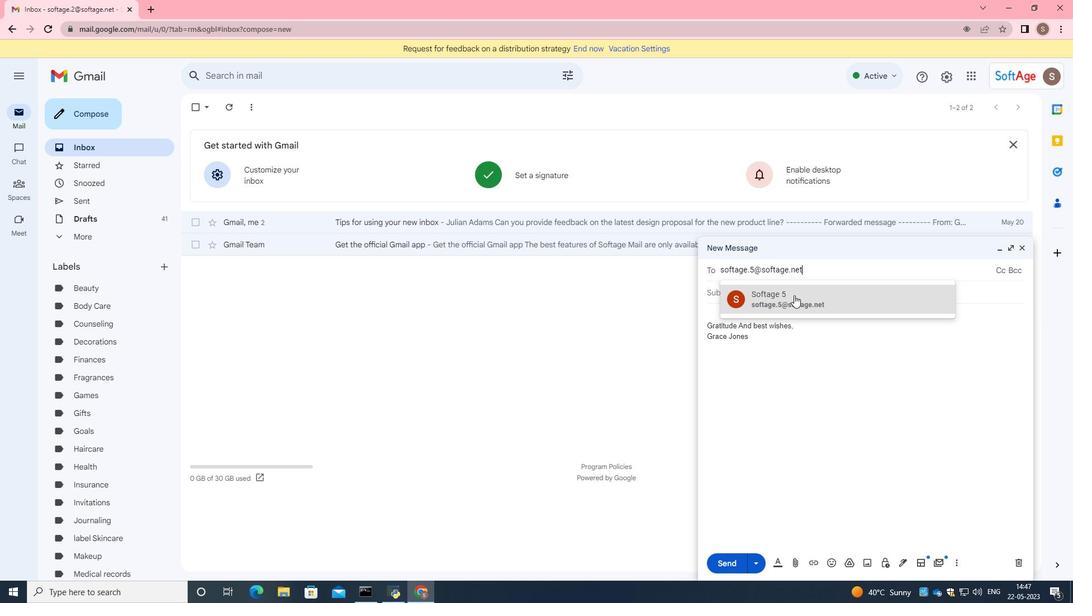 
Action: Mouse moved to (762, 365)
Screenshot: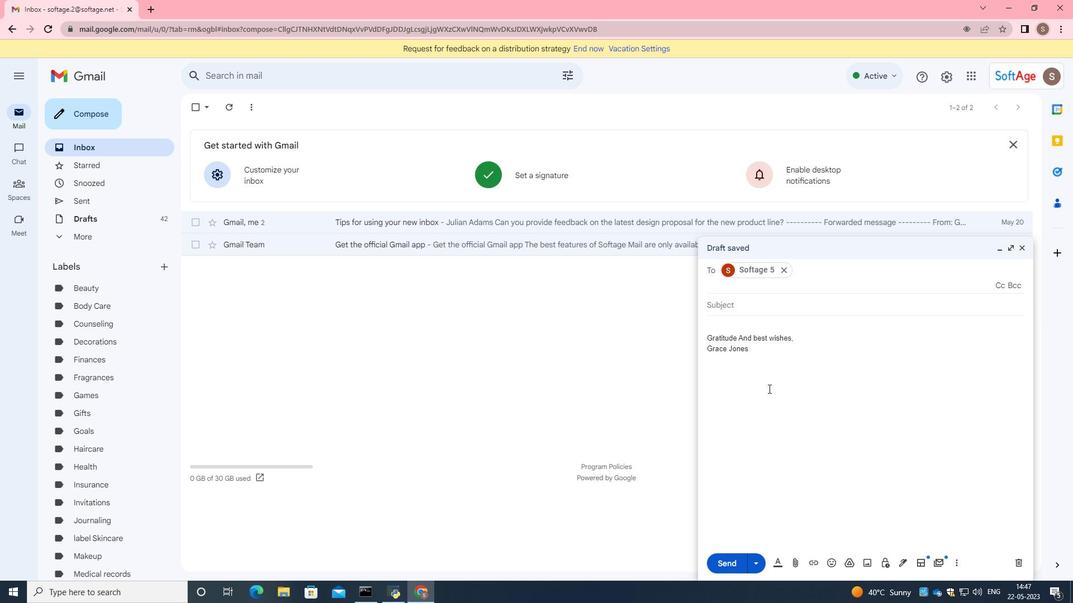 
Action: Mouse pressed left at (762, 365)
Screenshot: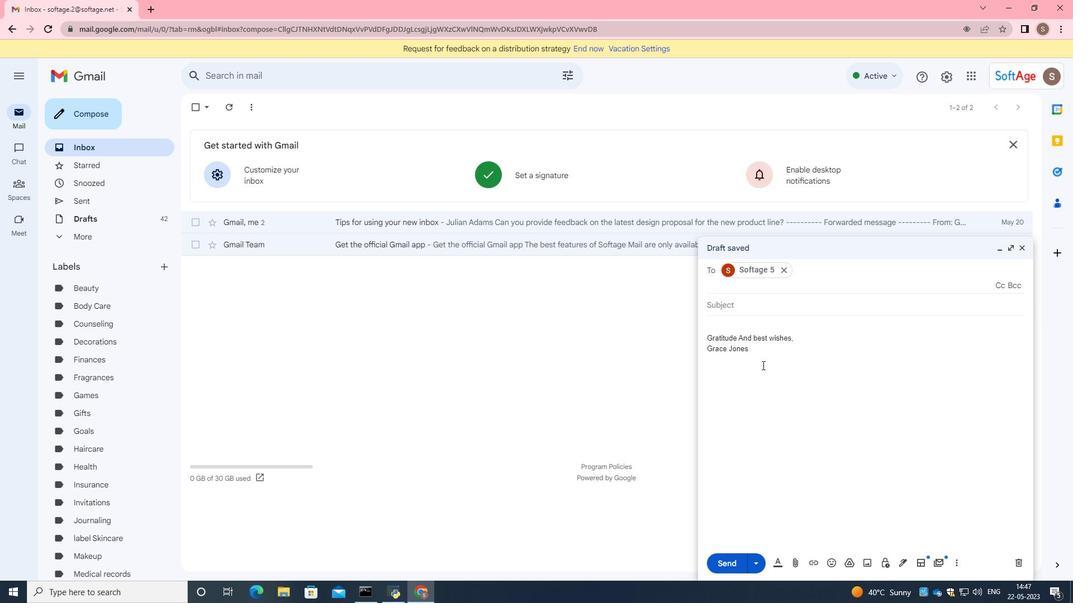 
Action: Mouse moved to (766, 345)
Screenshot: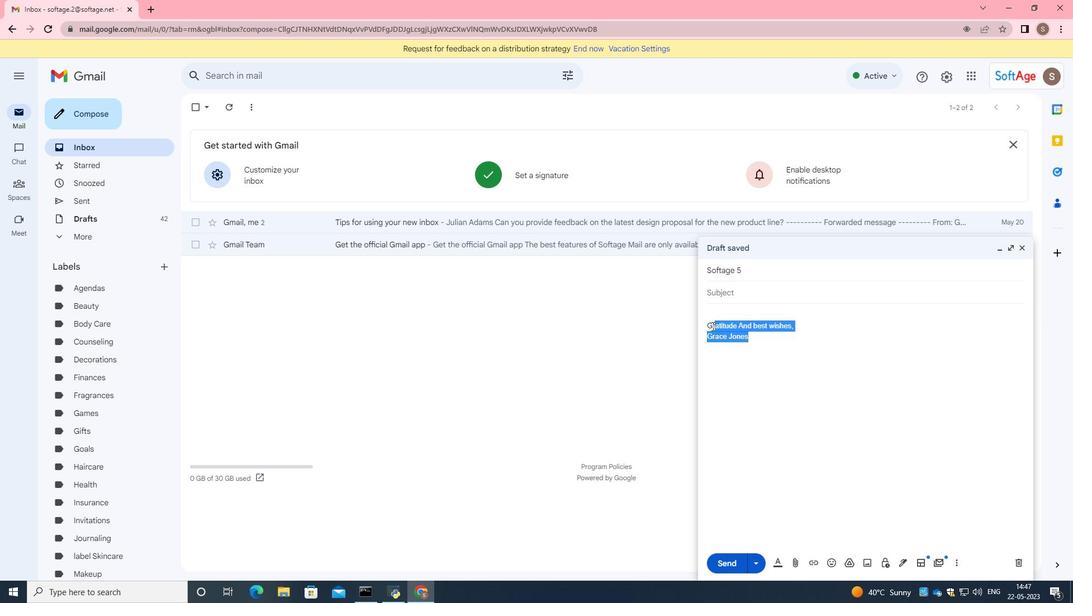 
Action: Mouse pressed left at (766, 345)
Screenshot: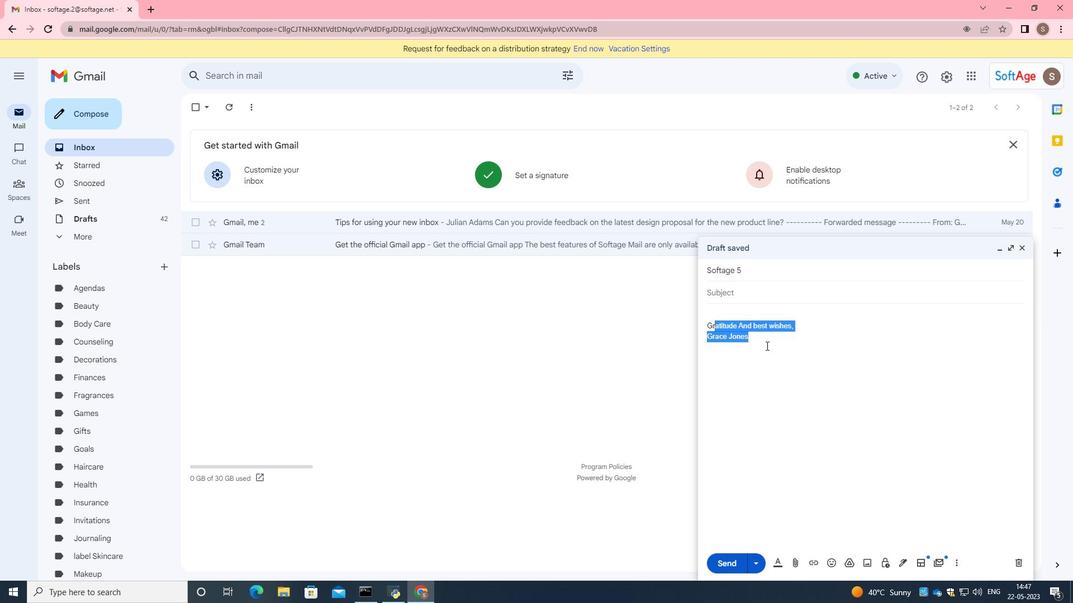 
Action: Mouse moved to (795, 345)
Screenshot: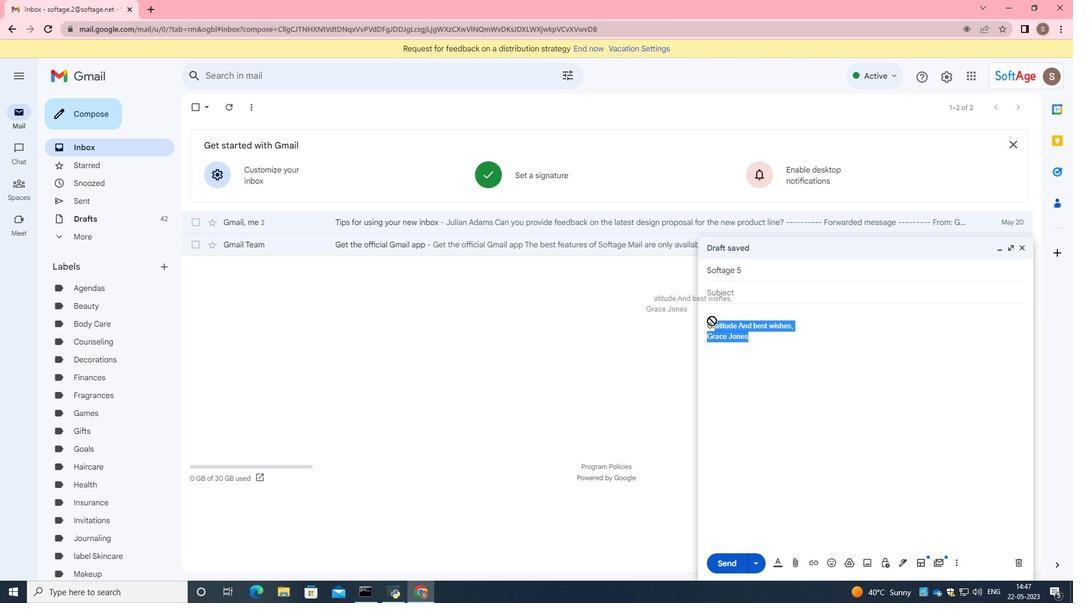 
Action: Mouse pressed left at (795, 345)
Screenshot: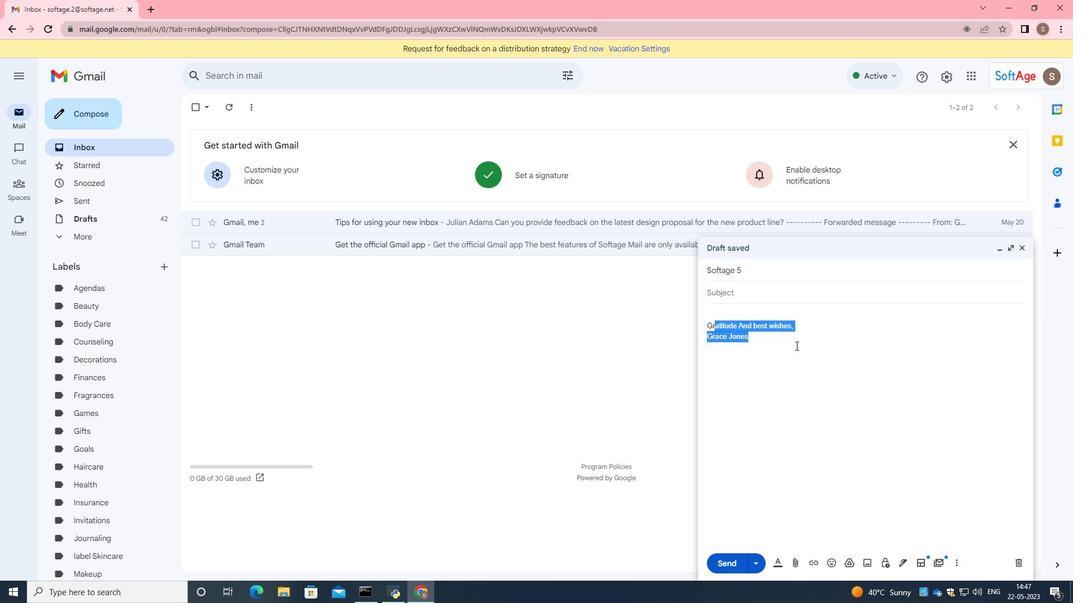 
Action: Mouse moved to (766, 344)
Screenshot: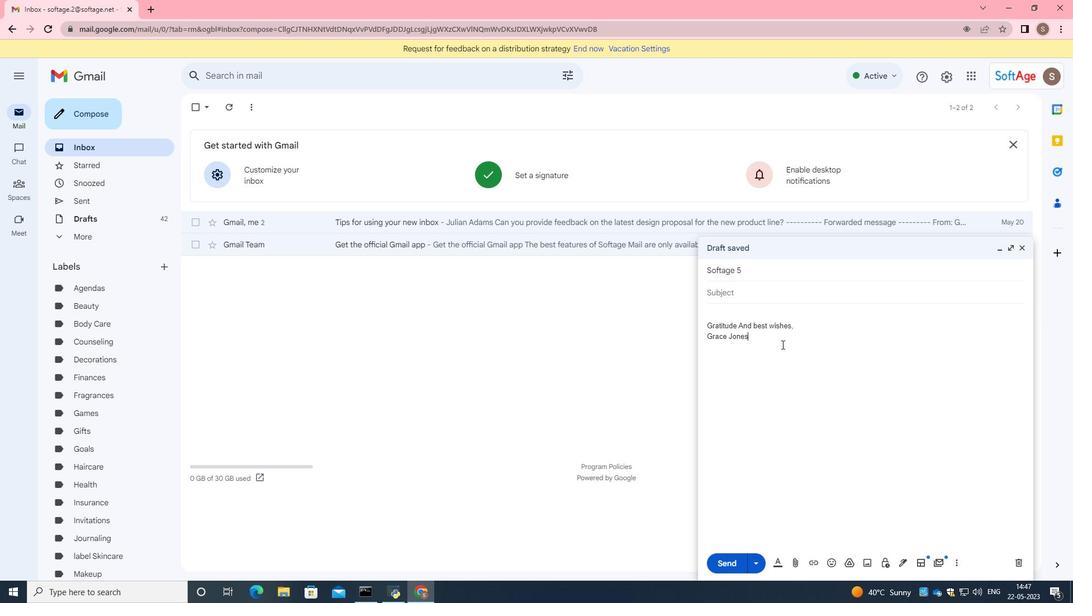 
Action: Mouse pressed left at (766, 344)
Screenshot: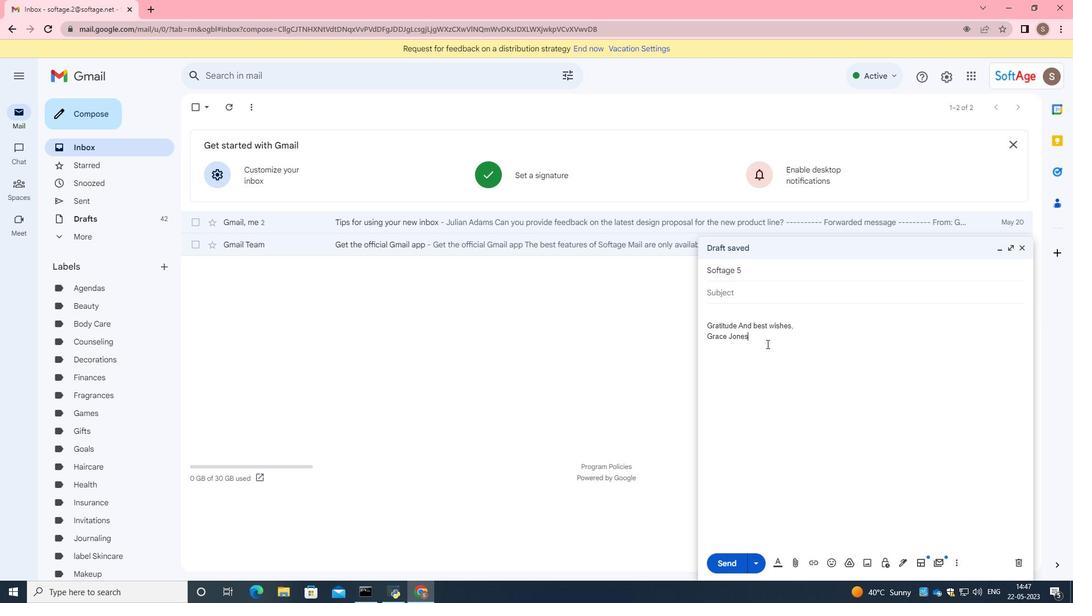 
Action: Mouse moved to (715, 307)
Screenshot: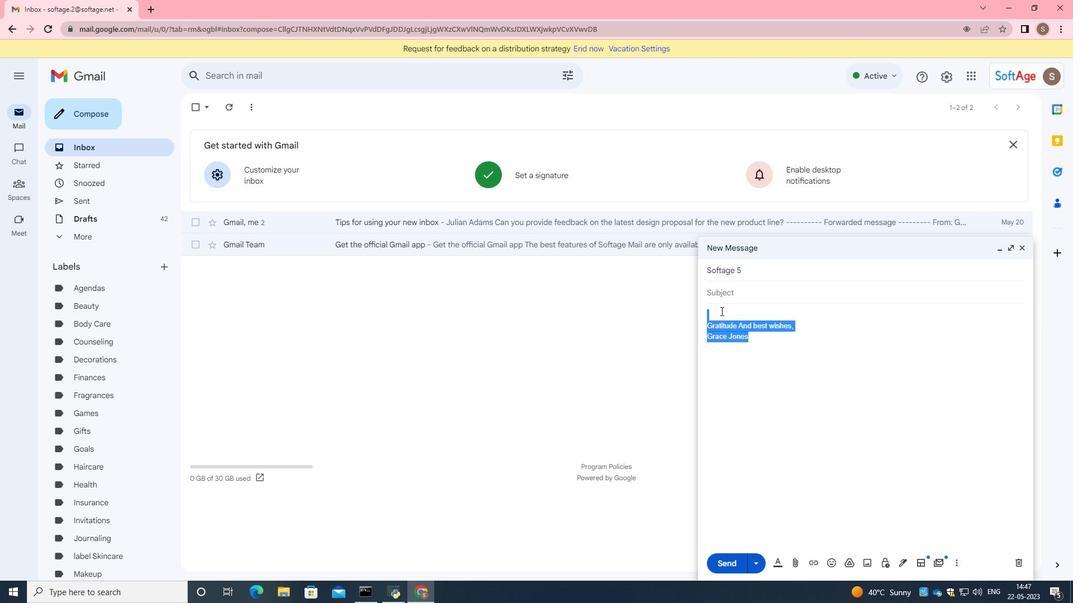 
Action: Key pressed <Key.backspace>
Screenshot: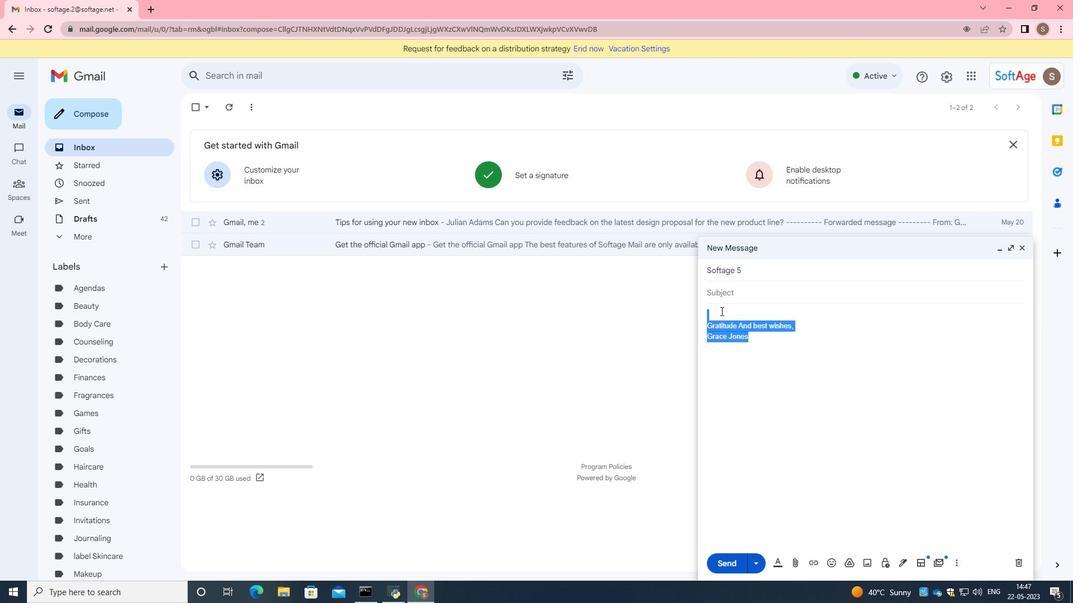 
Action: Mouse moved to (905, 563)
Screenshot: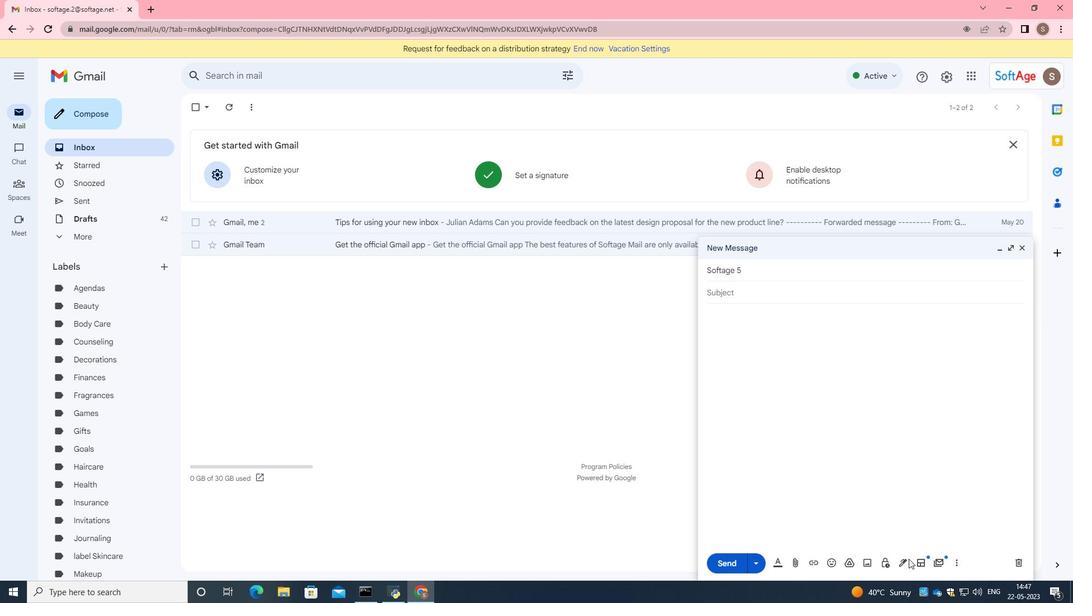 
Action: Mouse pressed left at (905, 563)
Screenshot: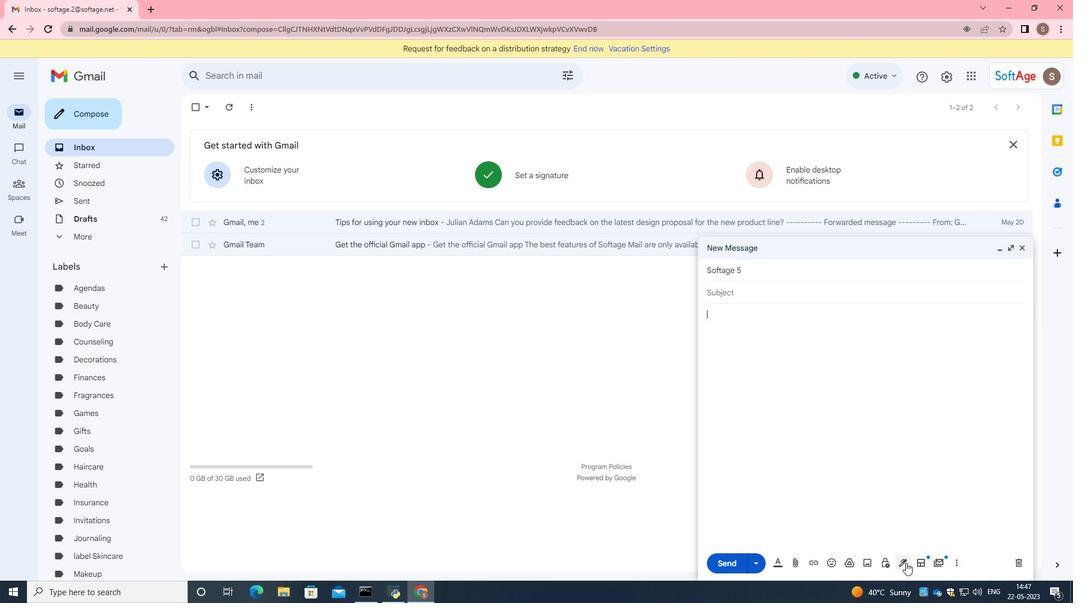 
Action: Mouse moved to (939, 544)
Screenshot: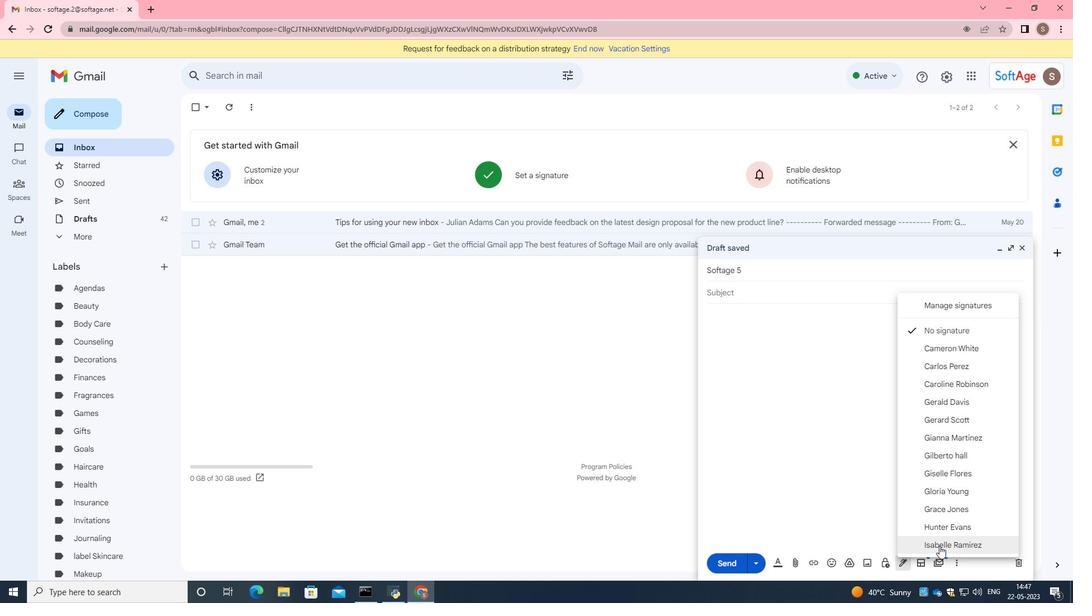 
Action: Mouse pressed left at (939, 544)
Screenshot: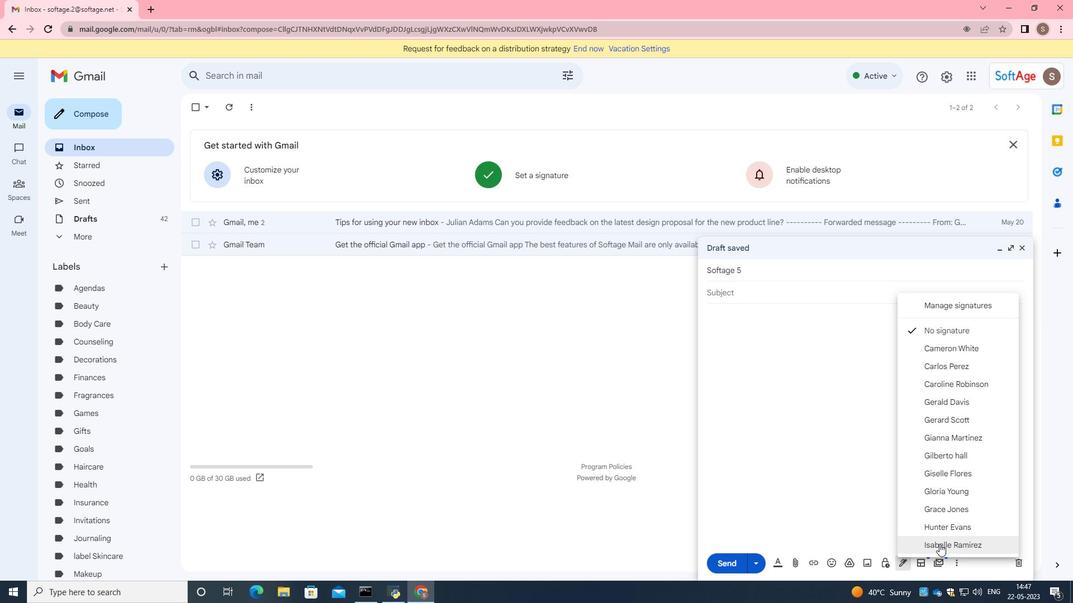 
Action: Mouse moved to (803, 345)
Screenshot: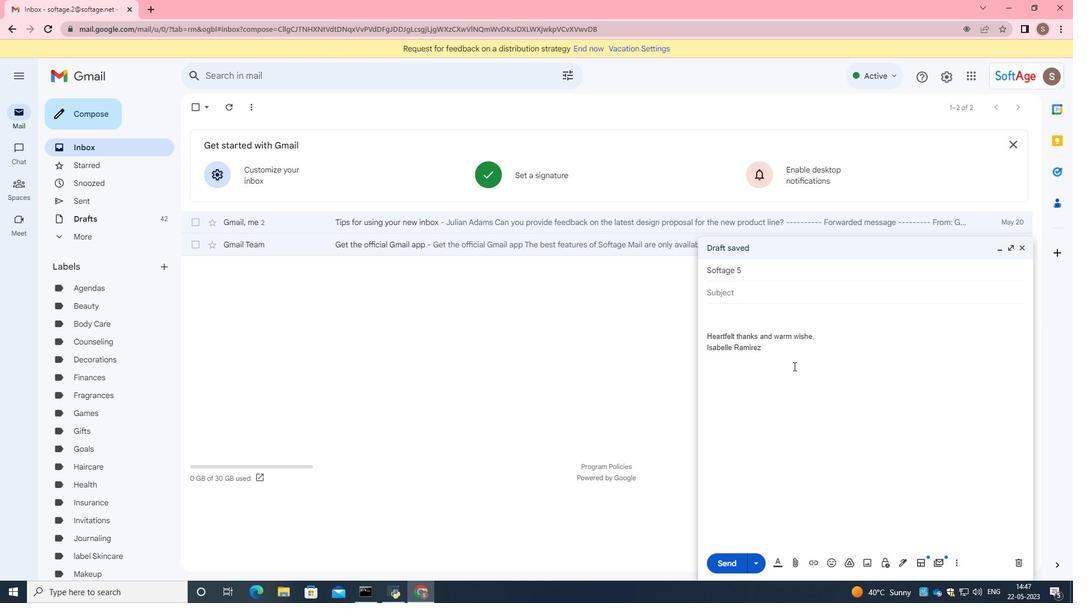 
Action: Mouse scrolled (802, 345) with delta (0, 0)
Screenshot: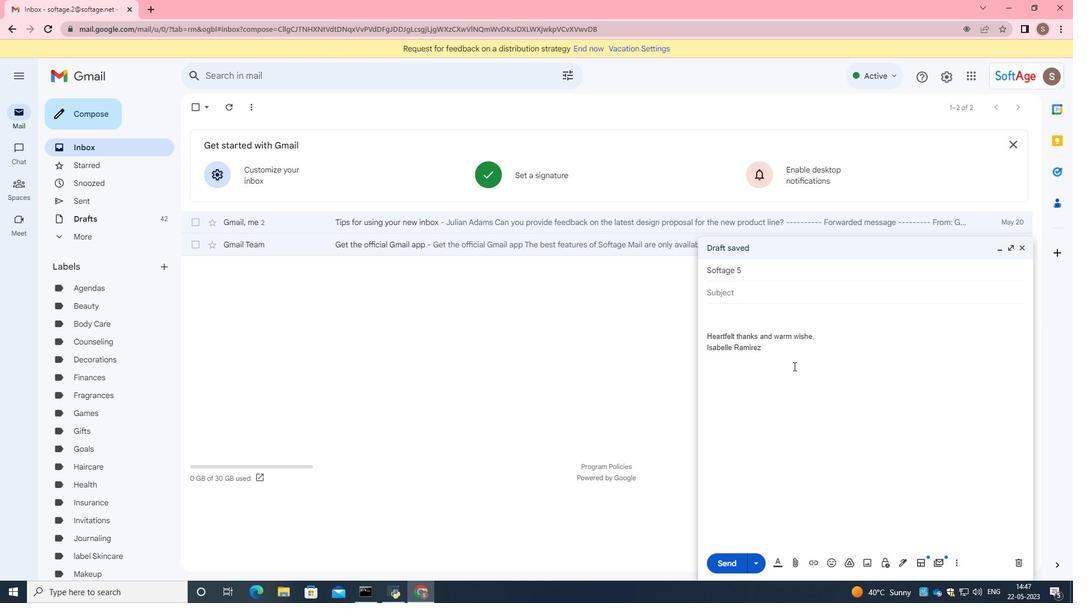 
Action: Mouse moved to (804, 345)
Screenshot: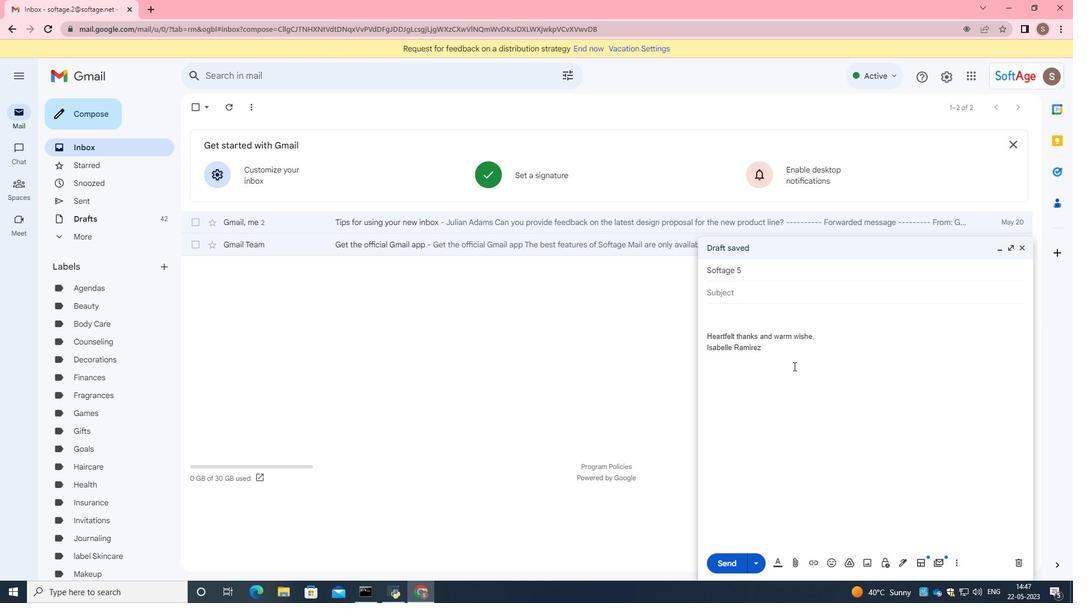 
Action: Mouse scrolled (802, 345) with delta (0, 0)
Screenshot: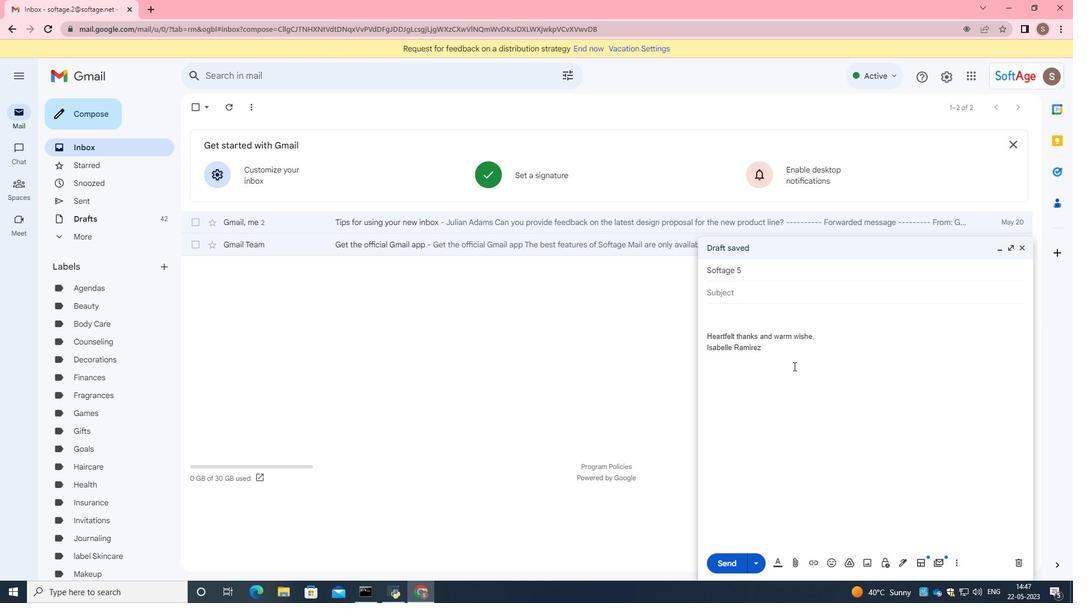 
Action: Mouse moved to (956, 563)
Screenshot: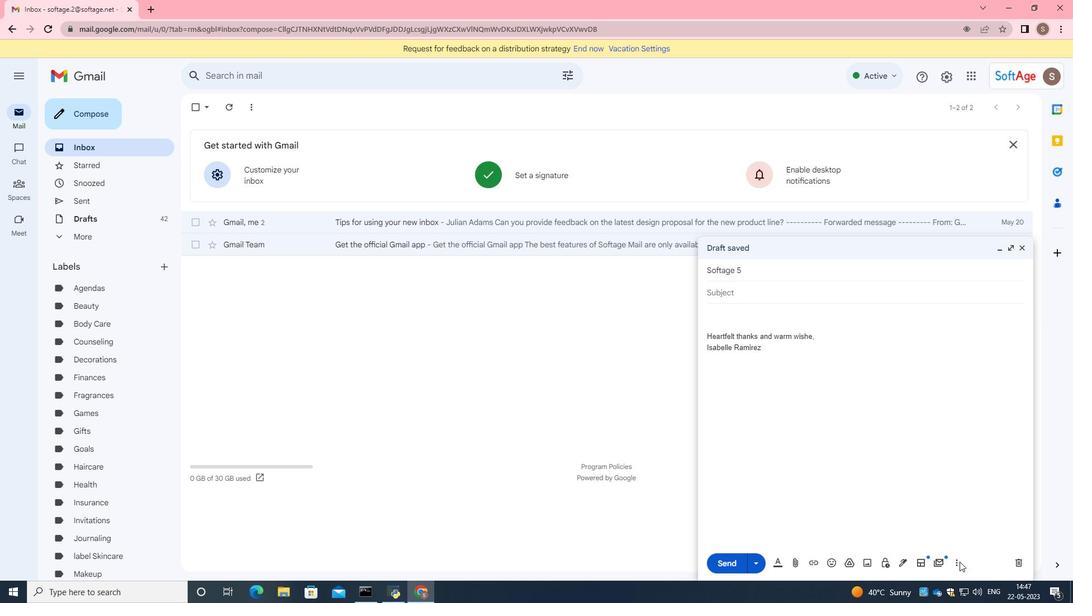 
Action: Mouse pressed left at (956, 563)
Screenshot: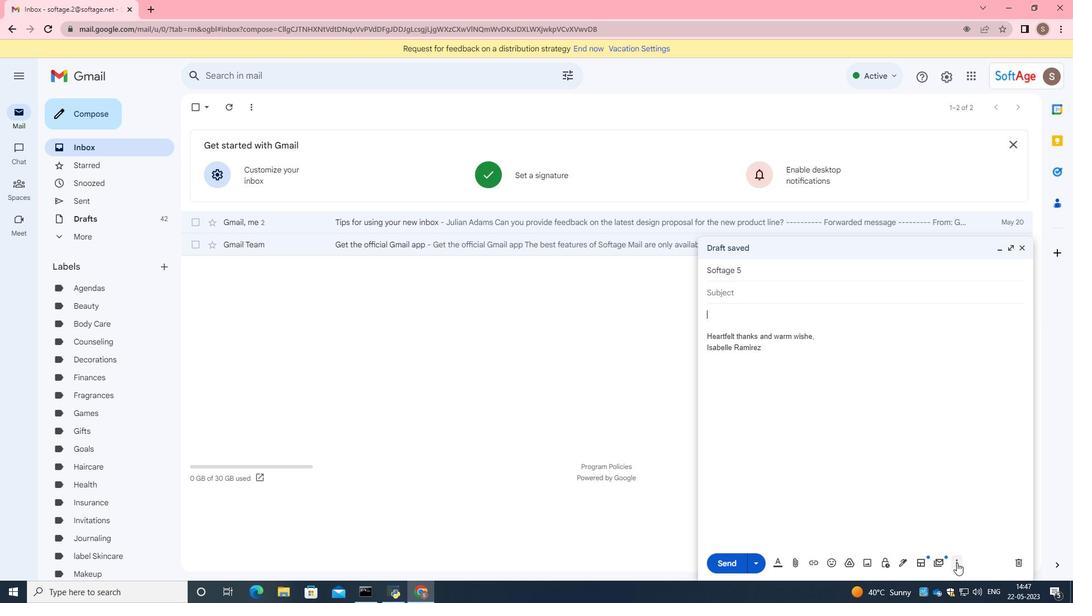 
Action: Mouse moved to (684, 432)
Screenshot: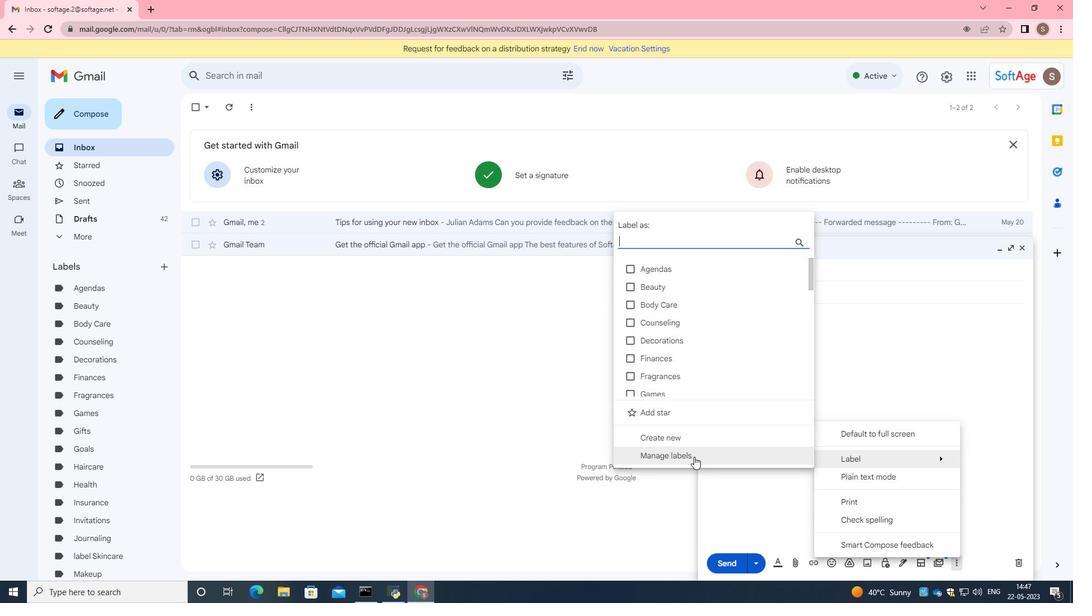 
Action: Mouse pressed left at (684, 432)
Screenshot: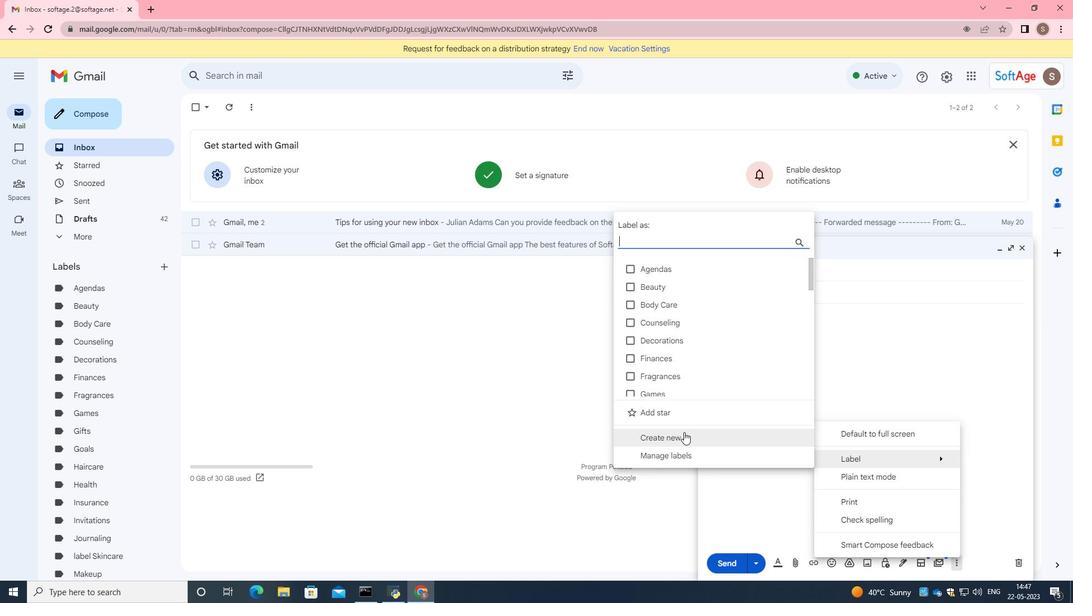 
Action: Mouse moved to (525, 314)
Screenshot: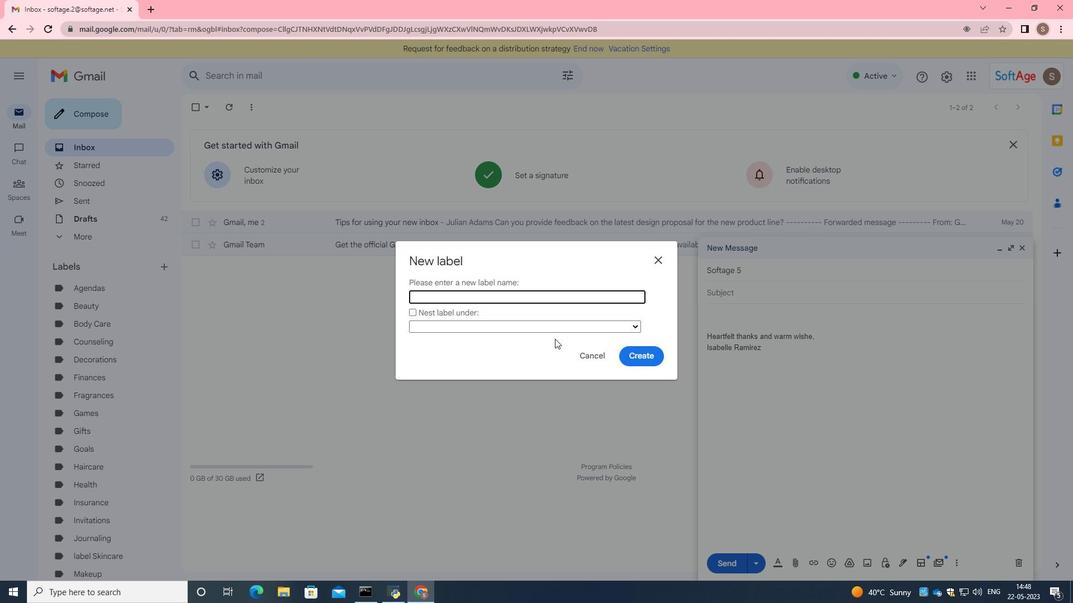 
Action: Key pressed <Key.caps_lock>H<Key.caps_lock>i<Key.backspace>okid<Key.backspace><Key.backspace><Key.backspace>liday<Key.space><Key.caps_lock>C<Key.caps_lock>ards
Screenshot: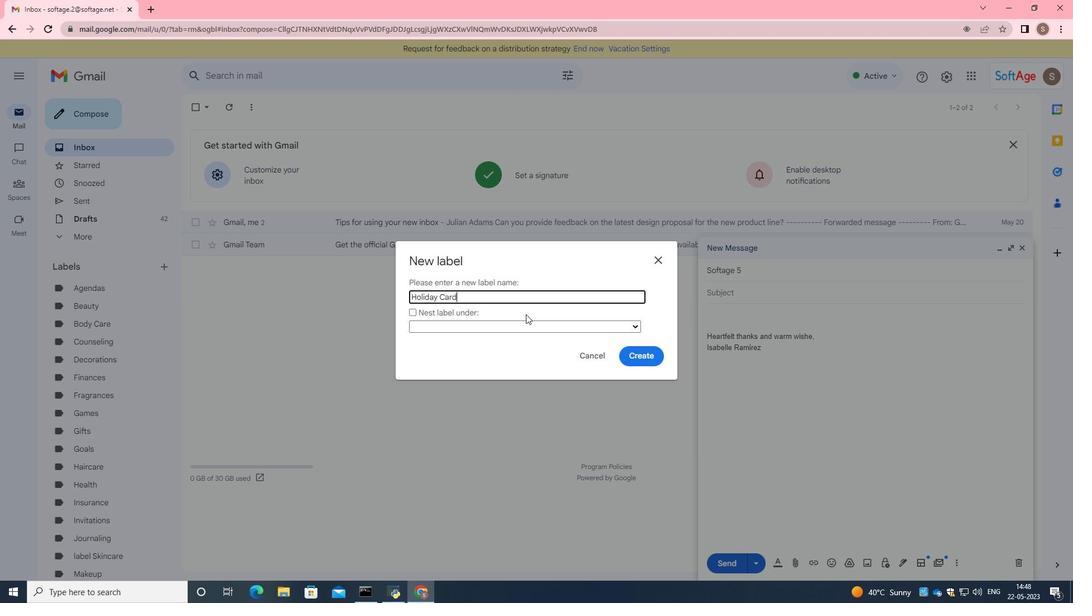 
Action: Mouse moved to (646, 363)
Screenshot: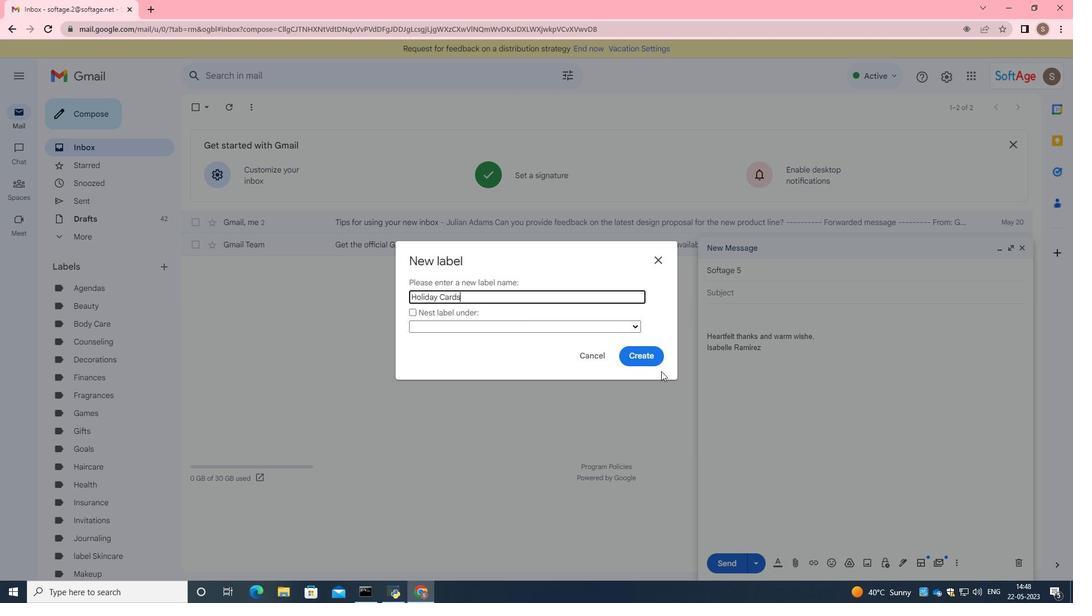 
Action: Mouse pressed left at (646, 363)
Screenshot: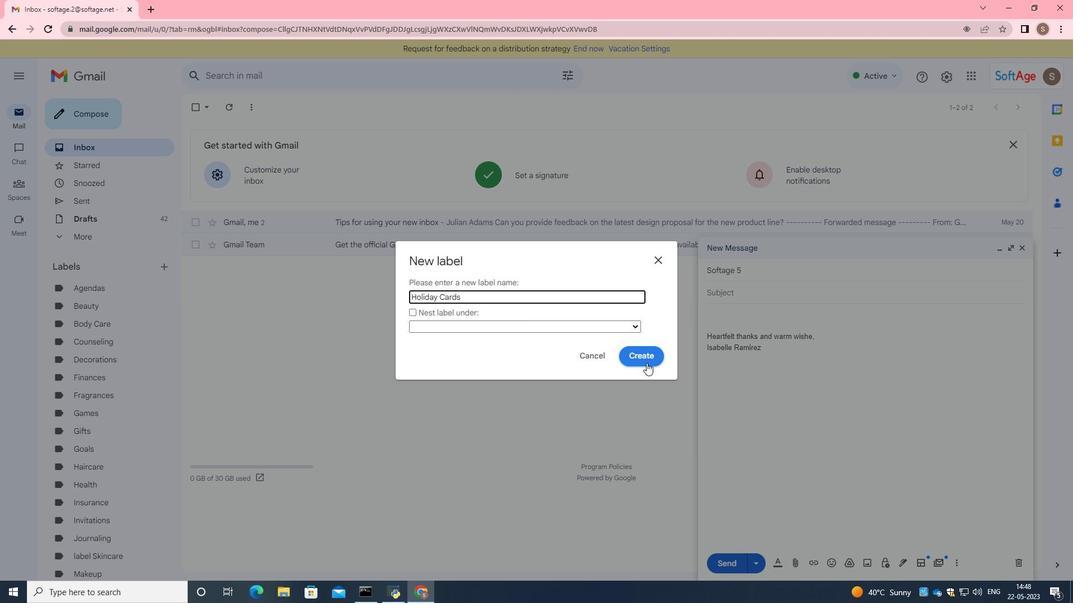 
Action: Mouse moved to (572, 353)
Screenshot: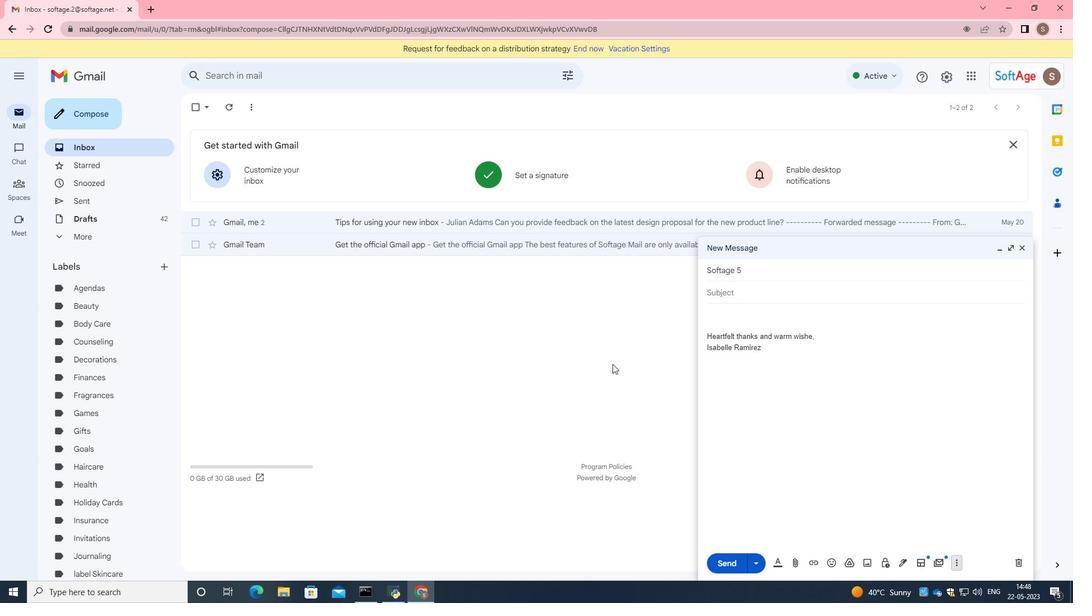 
Action: Mouse scrolled (572, 354) with delta (0, 0)
Screenshot: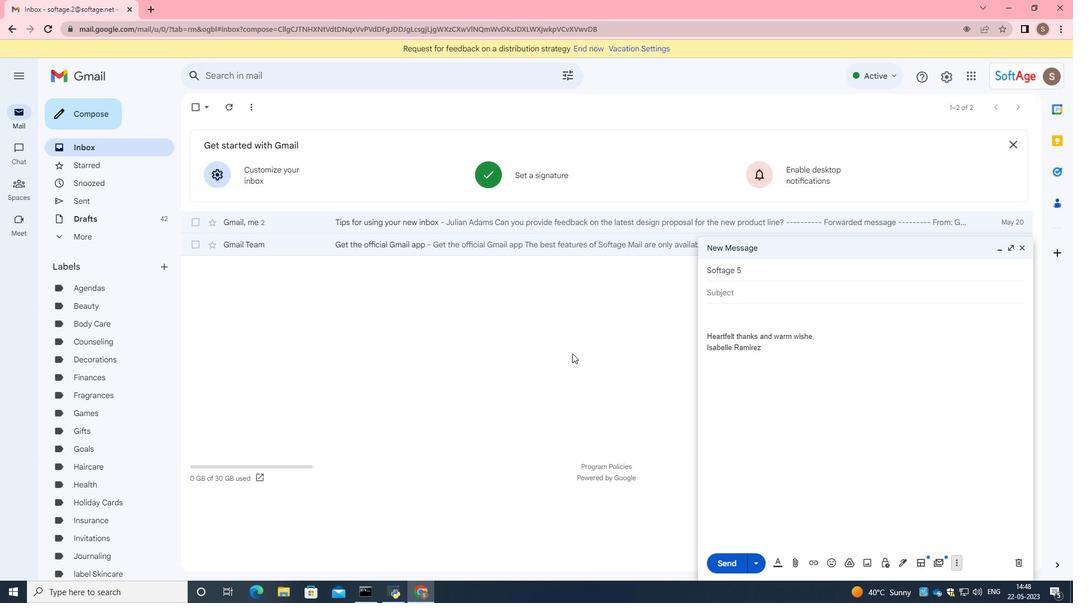 
Action: Mouse moved to (746, 554)
Screenshot: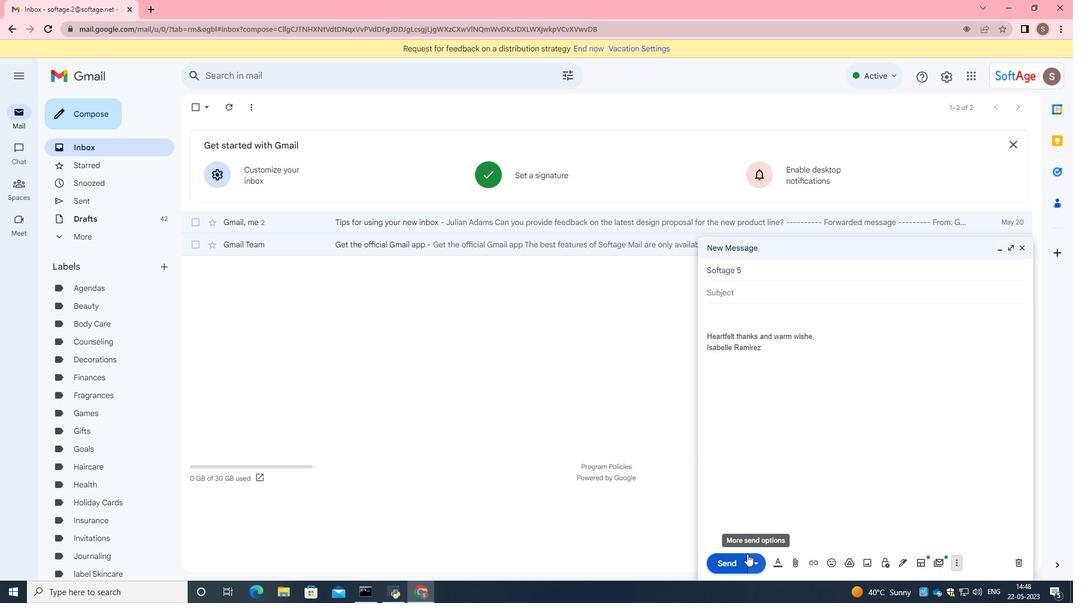 
